 Task: Find connections with filter location L'Assomption with filter topic #Managementconsultant with filter profile language English with filter current company Disney Star with filter school Nehru Institute of Engineering and Technology with filter industry Leasing Non-residential Real Estate with filter service category Labor and Employment Law with filter keywords title Petroleum Engineer
Action: Mouse moved to (247, 328)
Screenshot: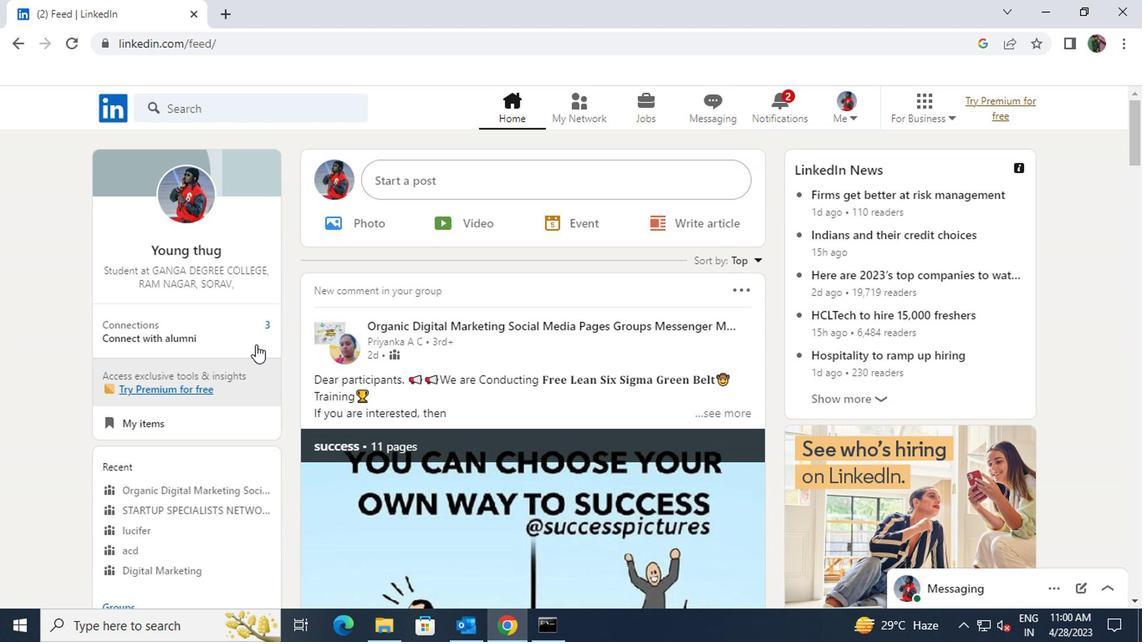 
Action: Mouse pressed left at (247, 328)
Screenshot: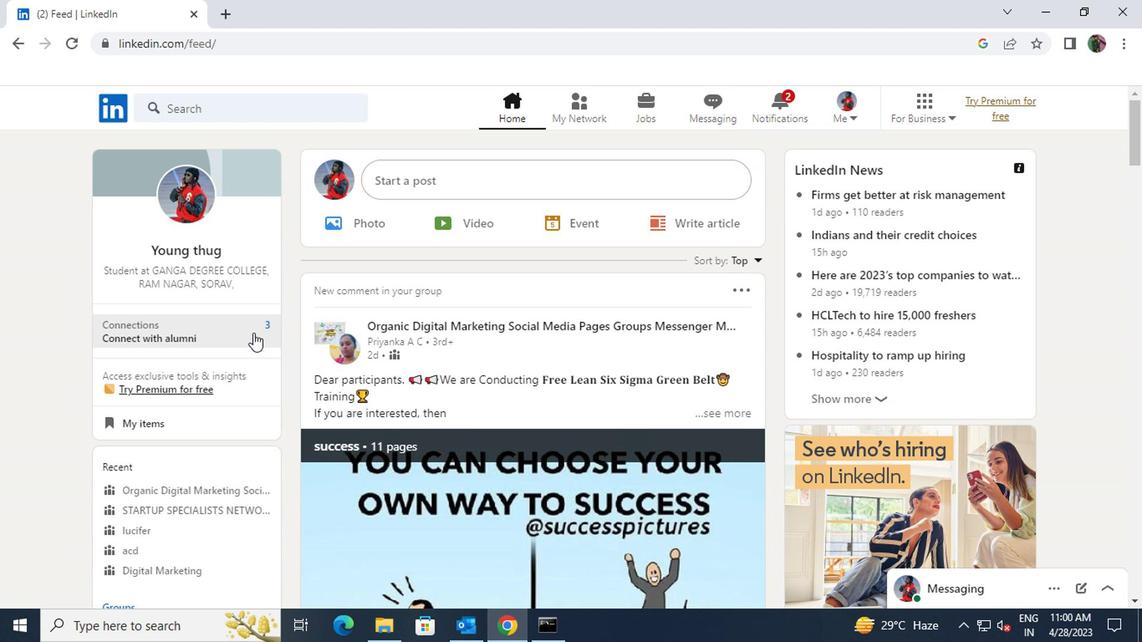
Action: Mouse moved to (248, 210)
Screenshot: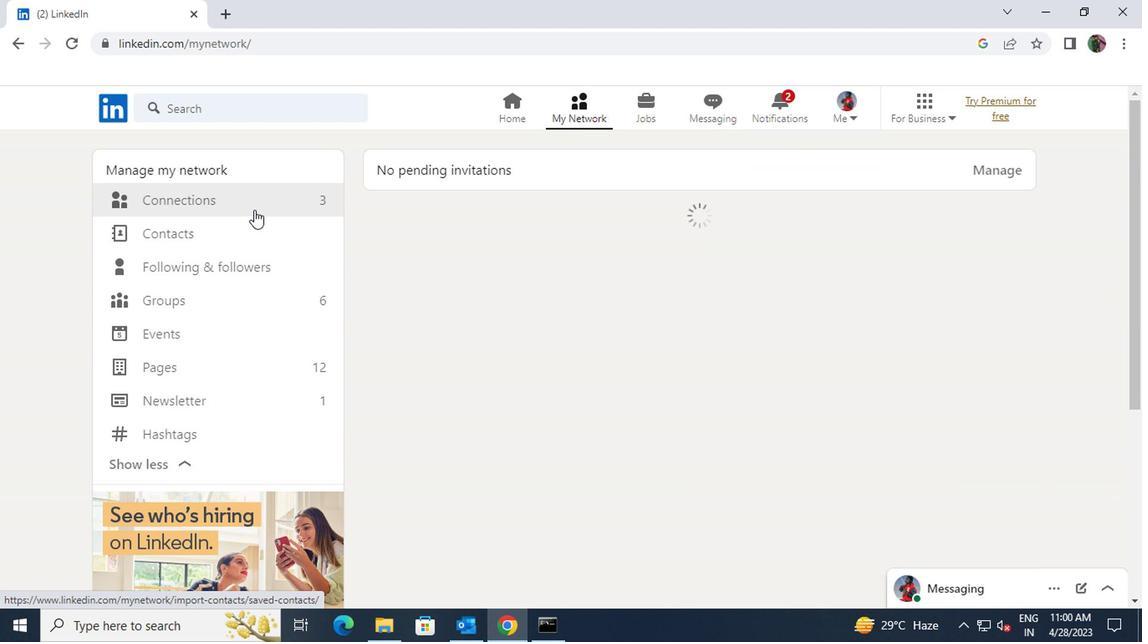 
Action: Mouse pressed left at (248, 210)
Screenshot: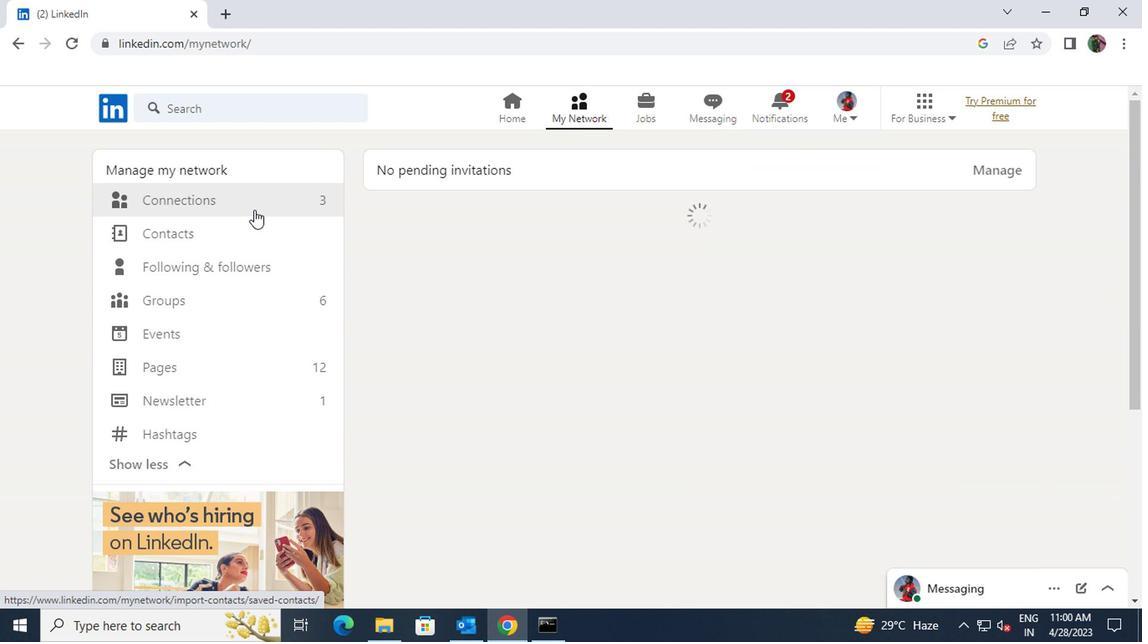 
Action: Mouse moved to (664, 204)
Screenshot: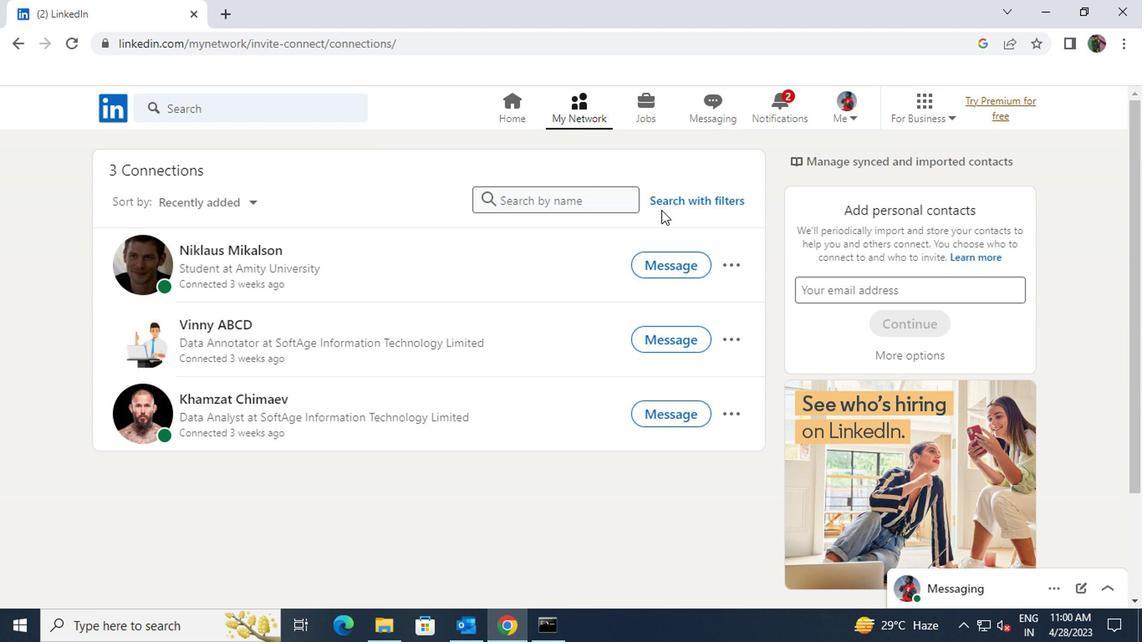 
Action: Mouse pressed left at (664, 204)
Screenshot: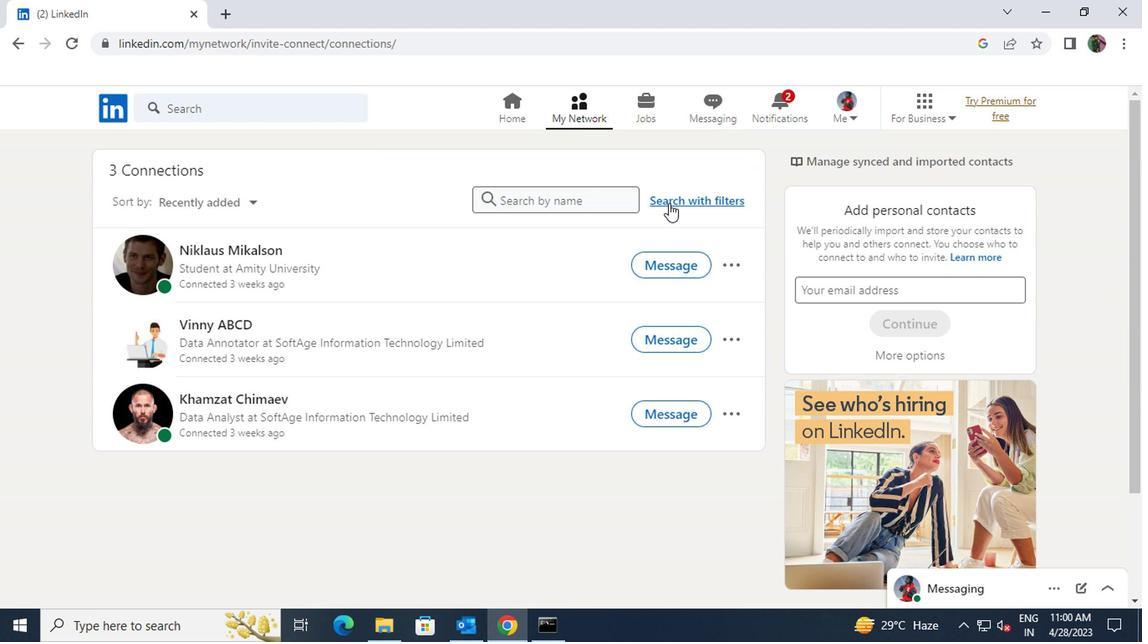 
Action: Mouse moved to (617, 151)
Screenshot: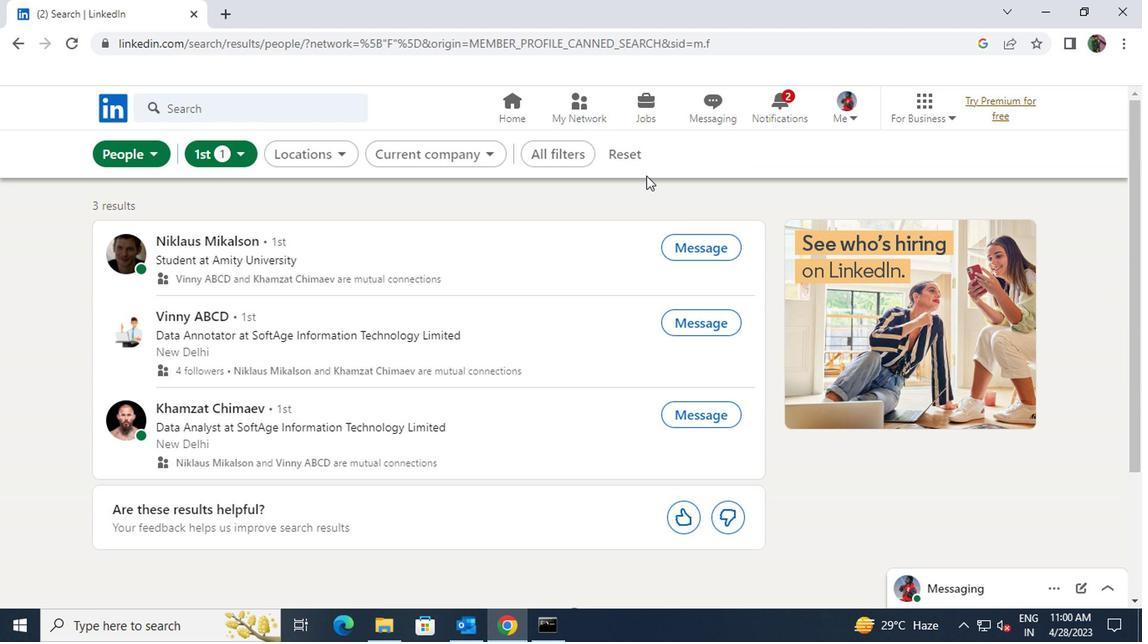 
Action: Mouse pressed left at (617, 151)
Screenshot: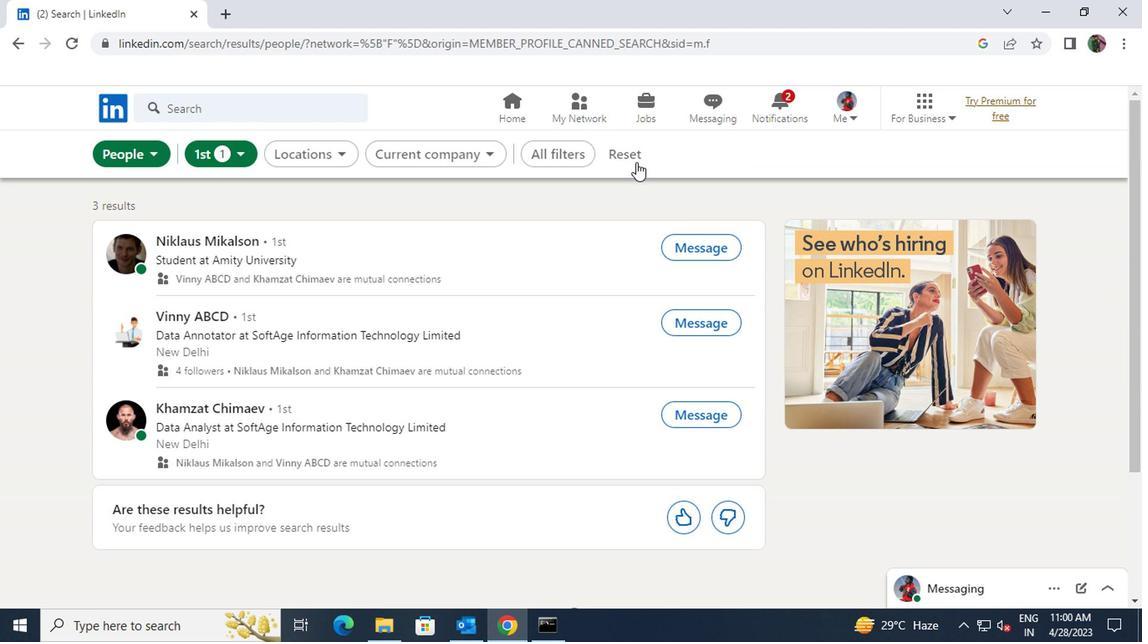 
Action: Mouse moved to (596, 151)
Screenshot: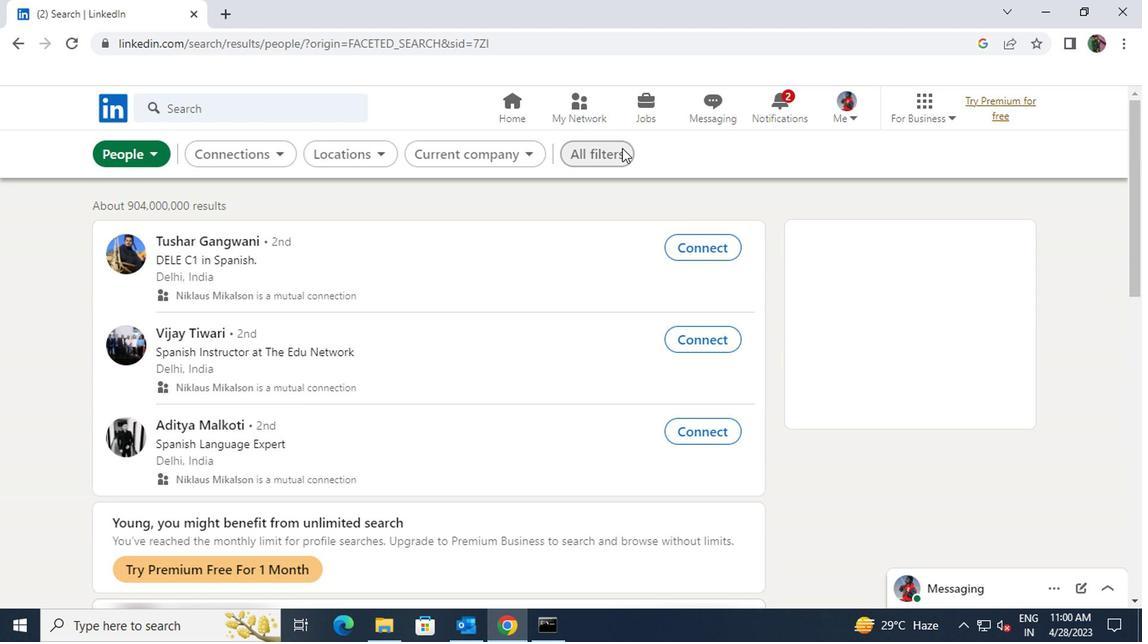 
Action: Mouse pressed left at (596, 151)
Screenshot: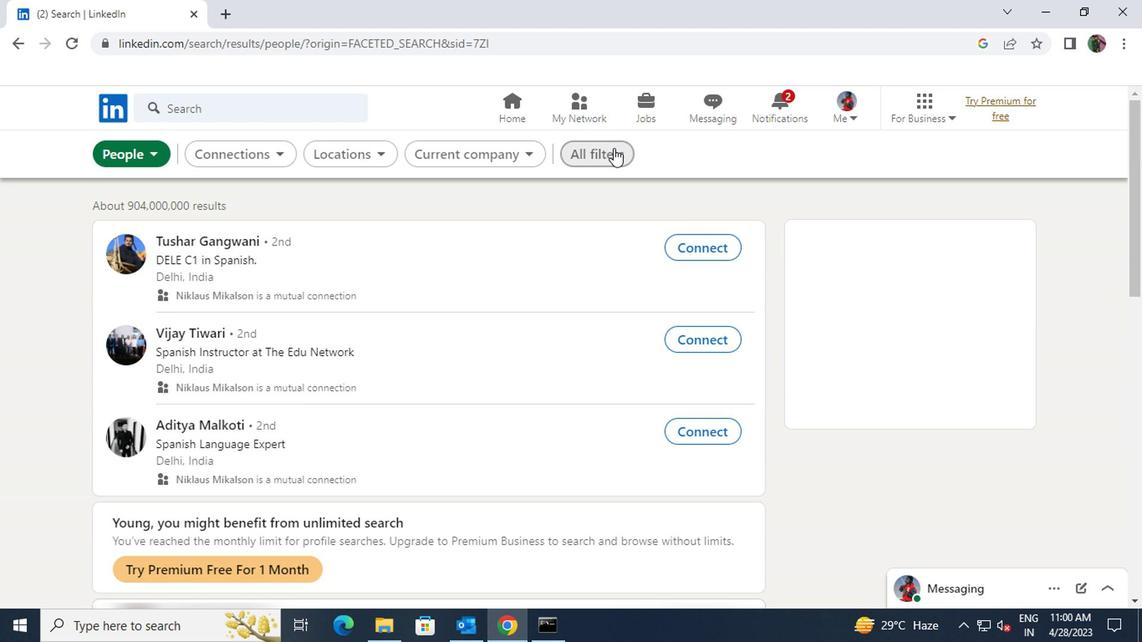 
Action: Mouse moved to (838, 354)
Screenshot: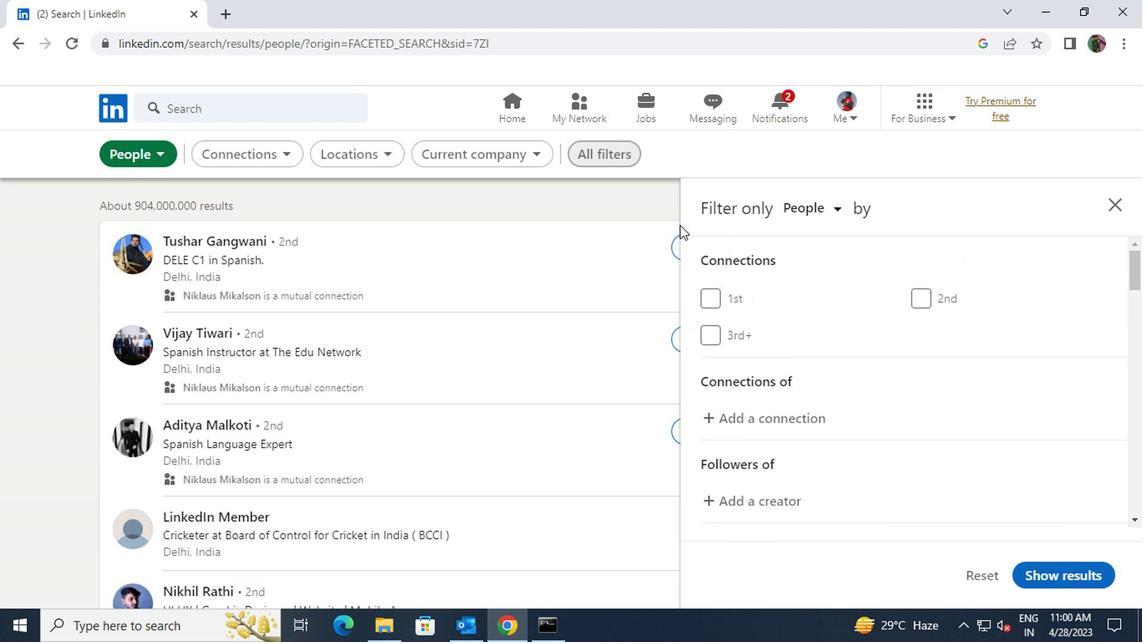 
Action: Mouse scrolled (838, 354) with delta (0, 0)
Screenshot: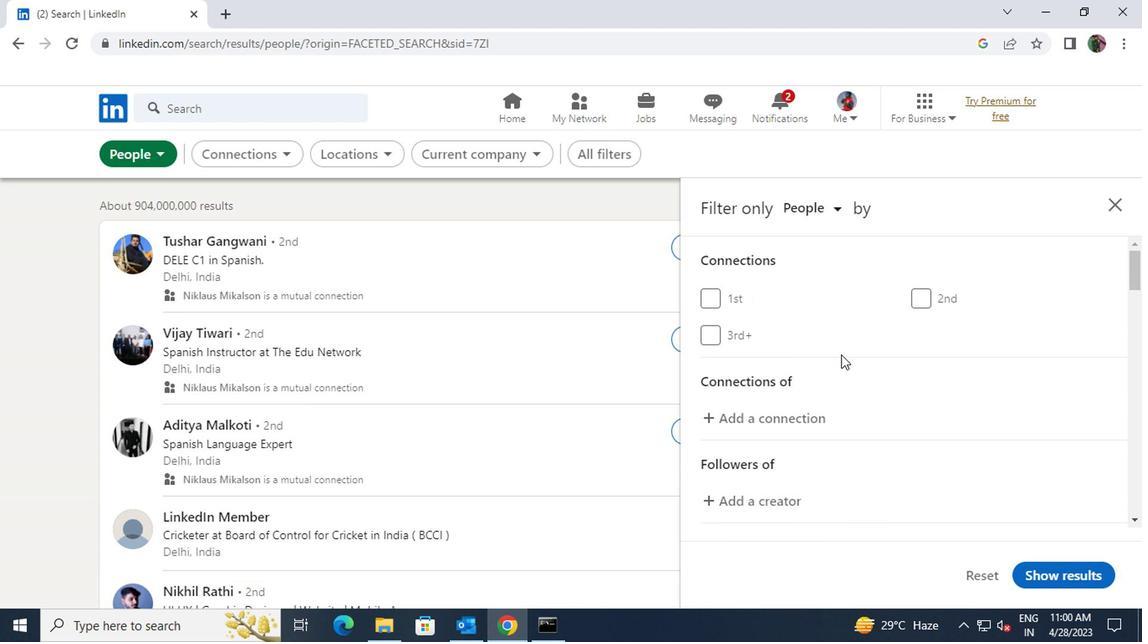 
Action: Mouse scrolled (838, 354) with delta (0, 0)
Screenshot: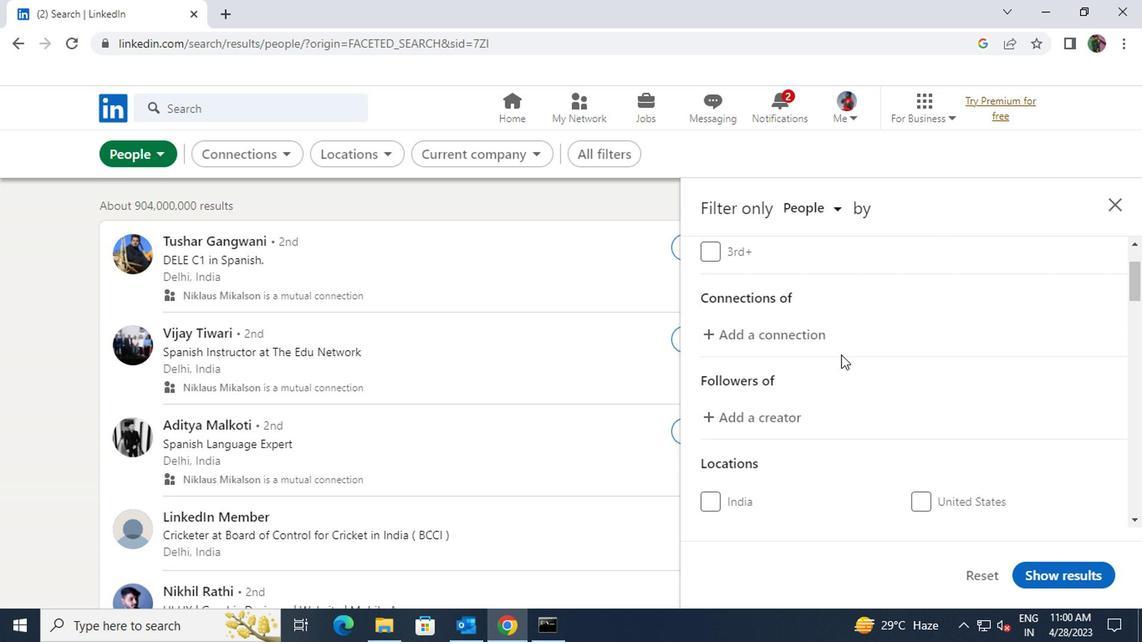 
Action: Mouse scrolled (838, 354) with delta (0, 0)
Screenshot: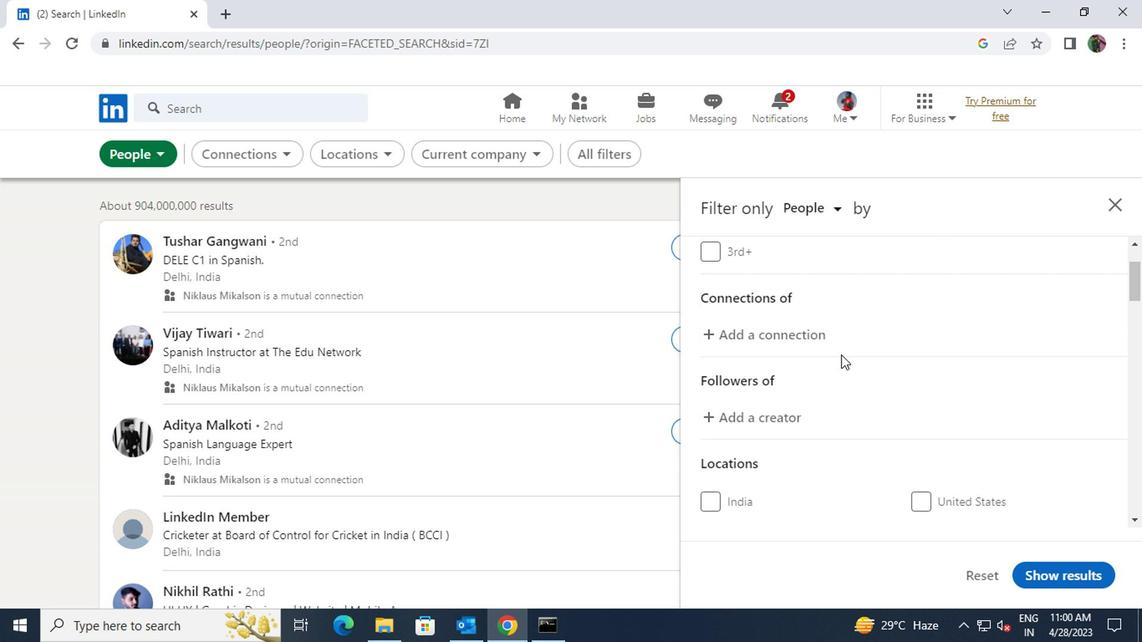 
Action: Mouse moved to (910, 404)
Screenshot: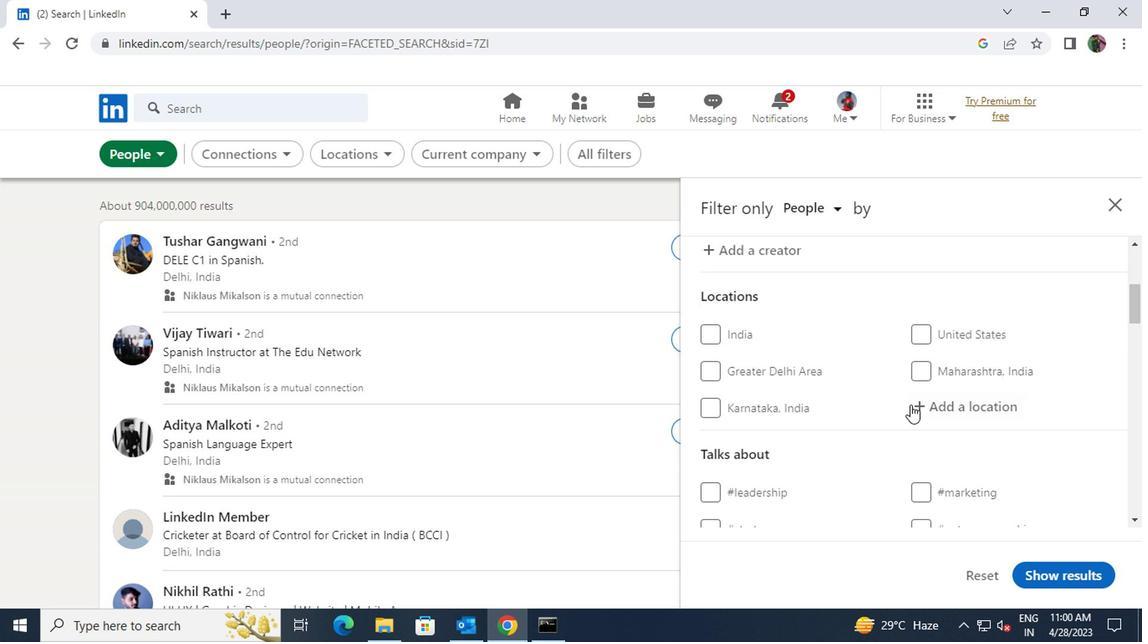 
Action: Mouse pressed left at (910, 404)
Screenshot: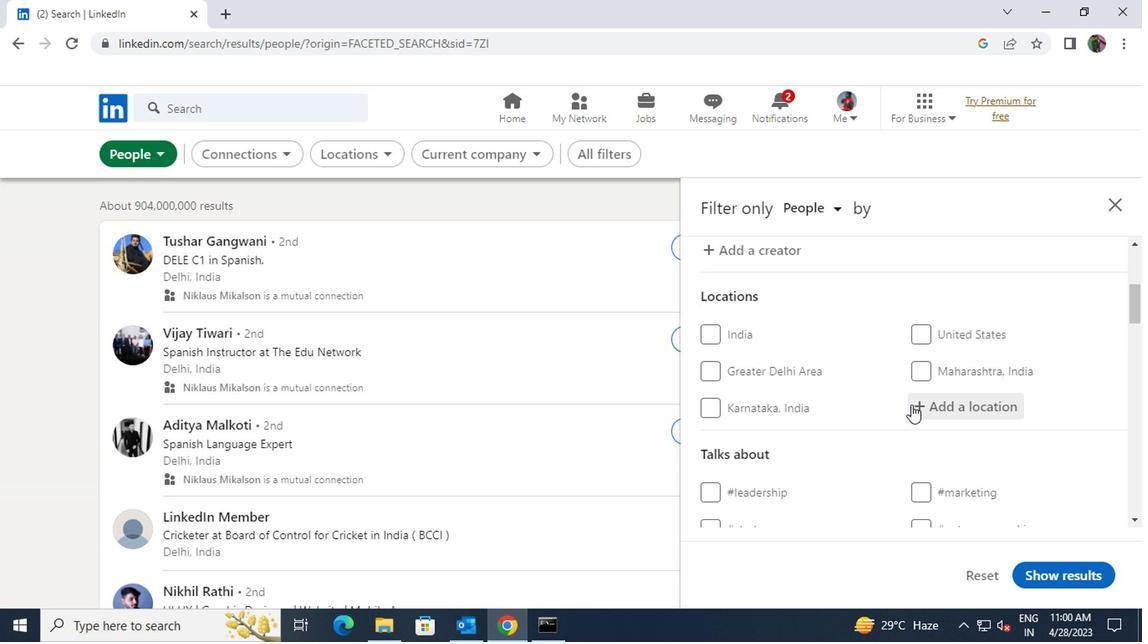 
Action: Key pressed <Key.shift>L<Key.space>ASSO
Screenshot: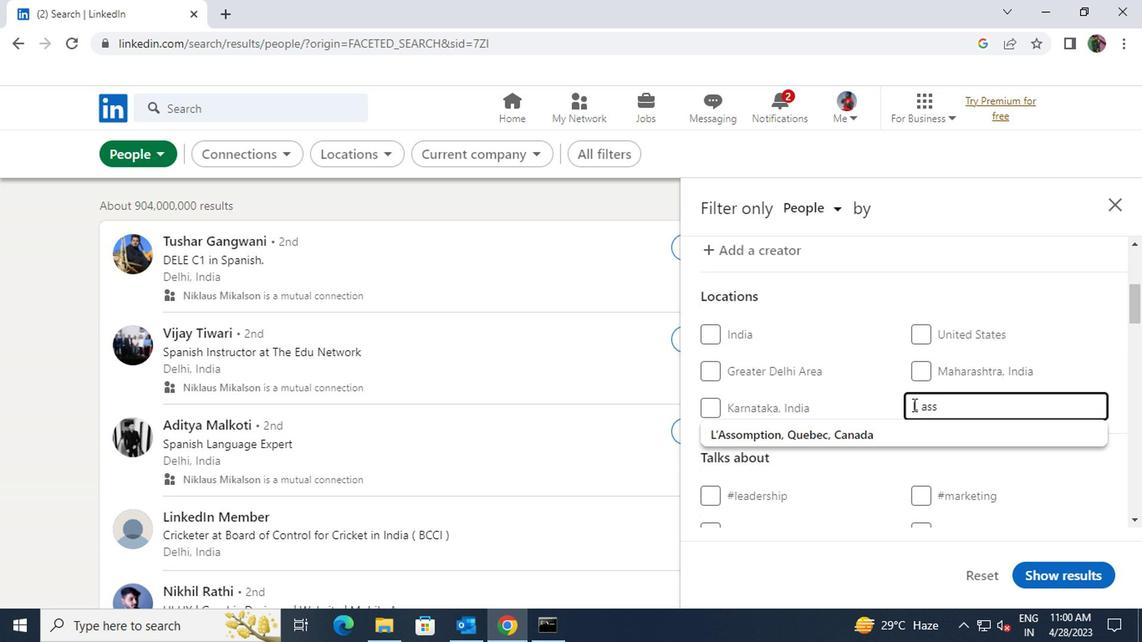 
Action: Mouse moved to (912, 423)
Screenshot: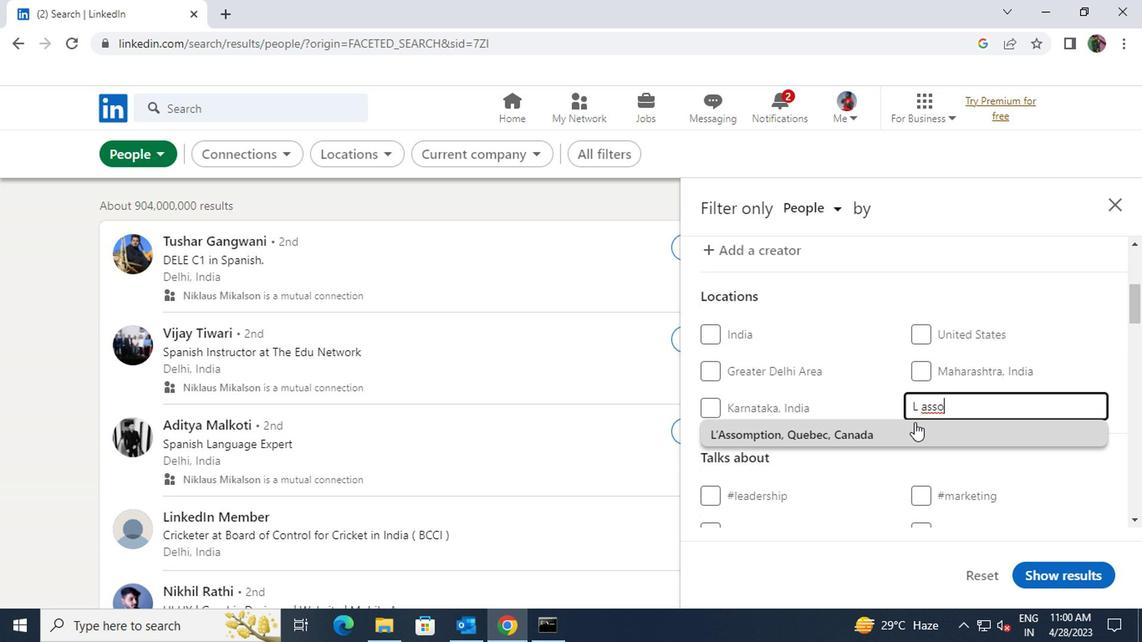 
Action: Mouse pressed left at (912, 423)
Screenshot: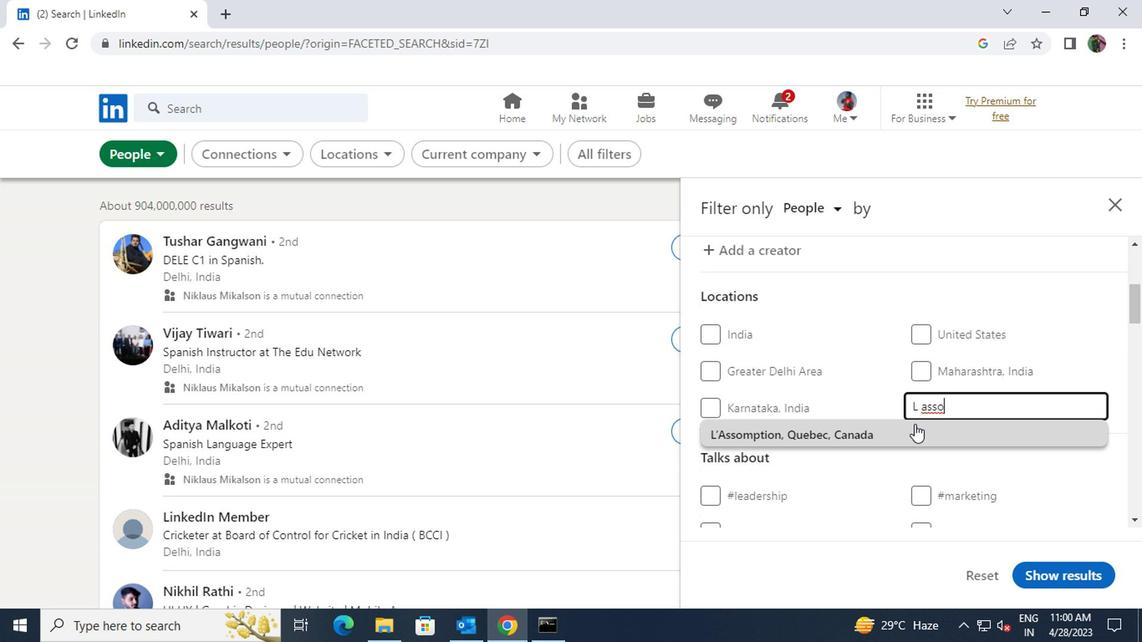 
Action: Mouse scrolled (912, 423) with delta (0, 0)
Screenshot: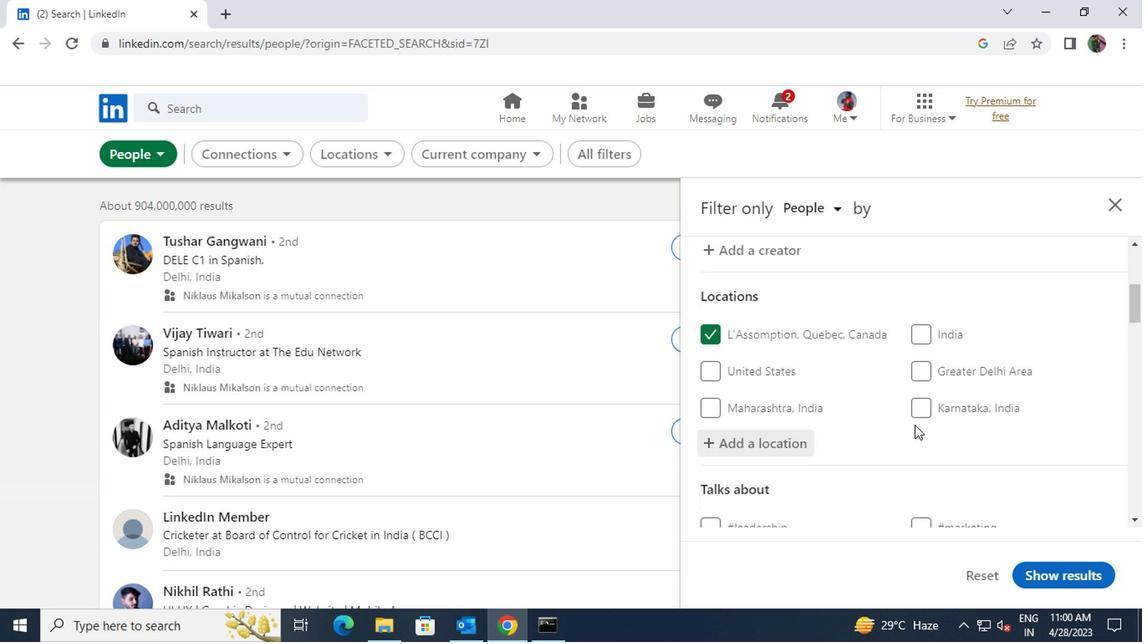 
Action: Mouse scrolled (912, 423) with delta (0, 0)
Screenshot: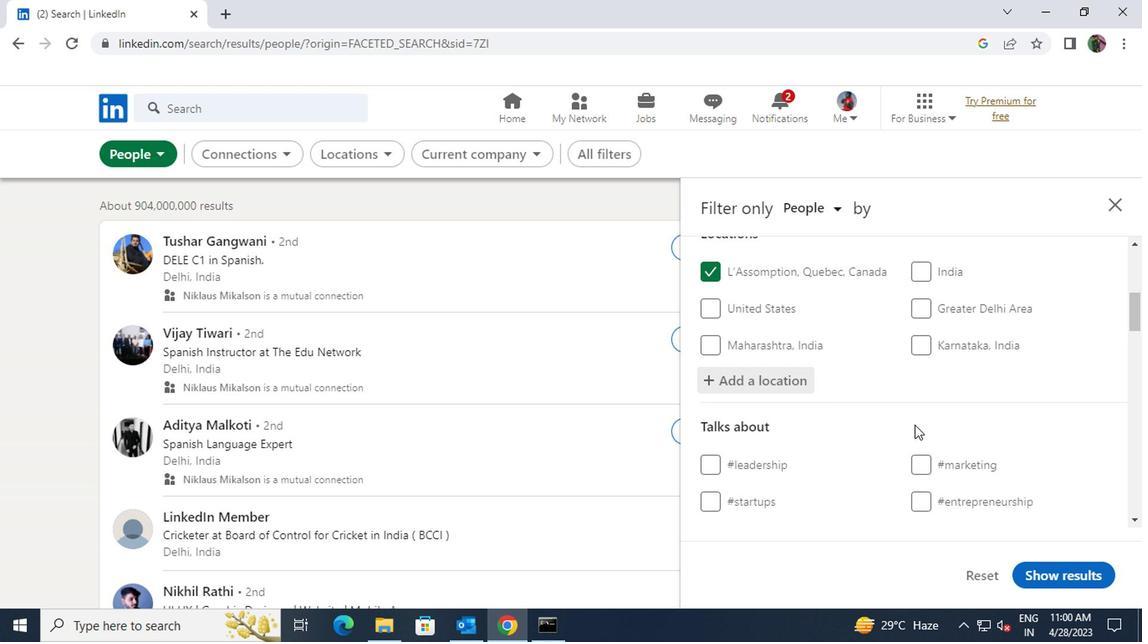 
Action: Mouse moved to (954, 435)
Screenshot: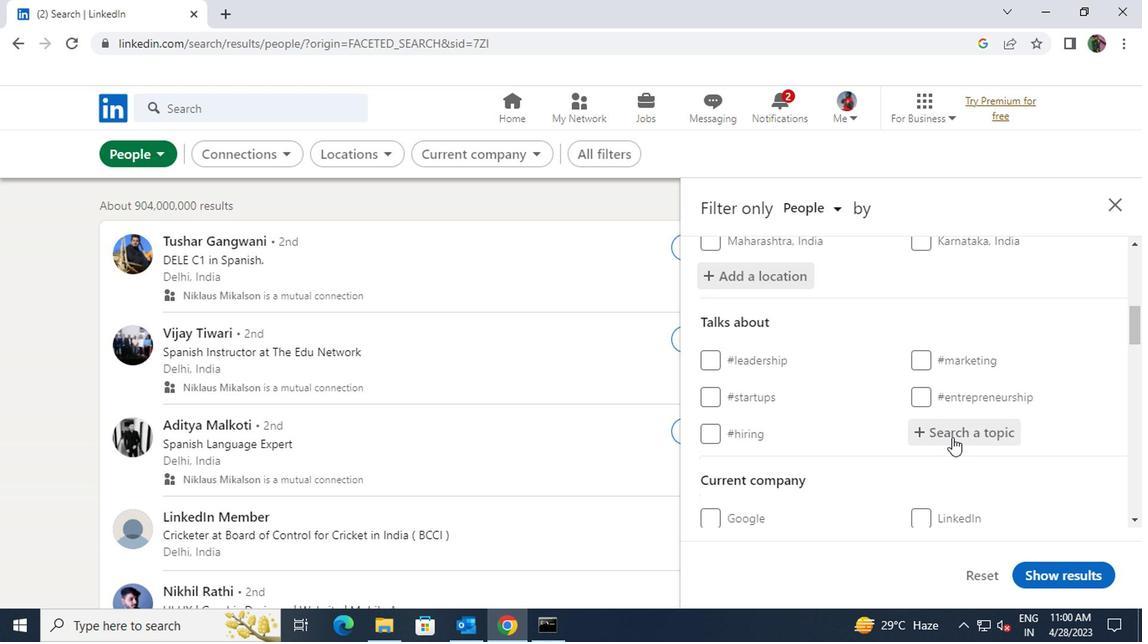 
Action: Mouse pressed left at (954, 435)
Screenshot: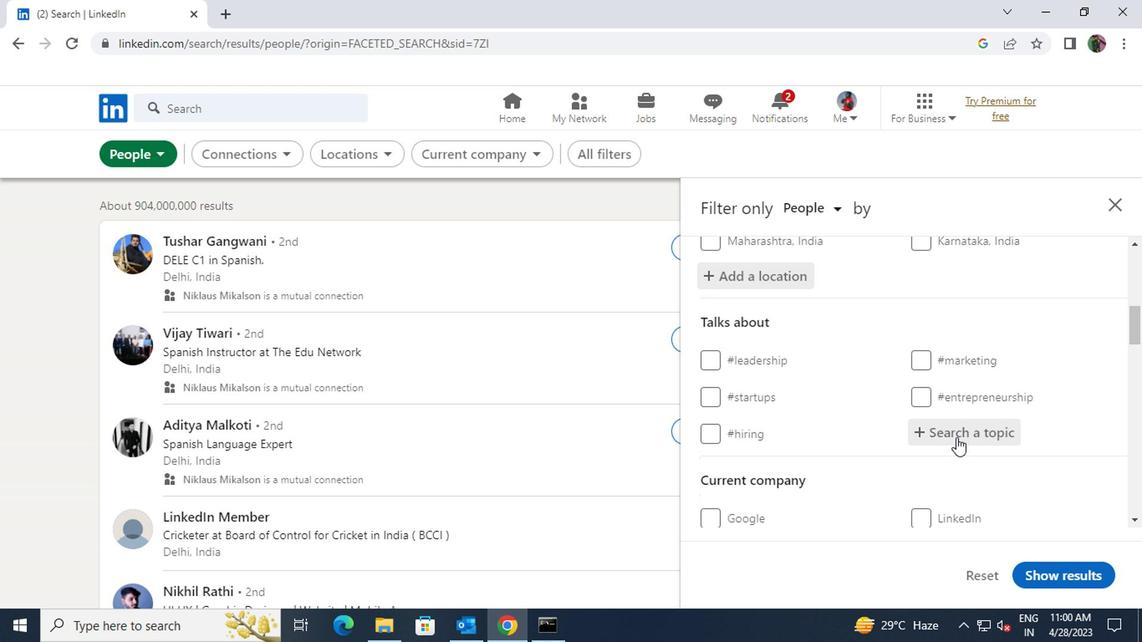 
Action: Key pressed <Key.shift>MANAGEMENTCON
Screenshot: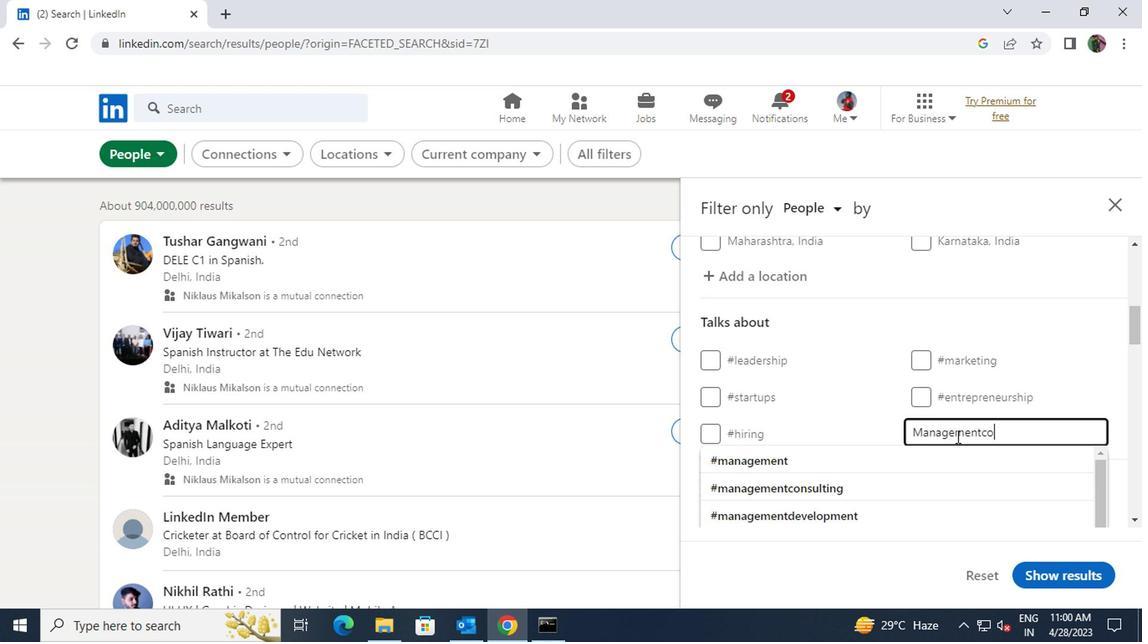 
Action: Mouse moved to (932, 472)
Screenshot: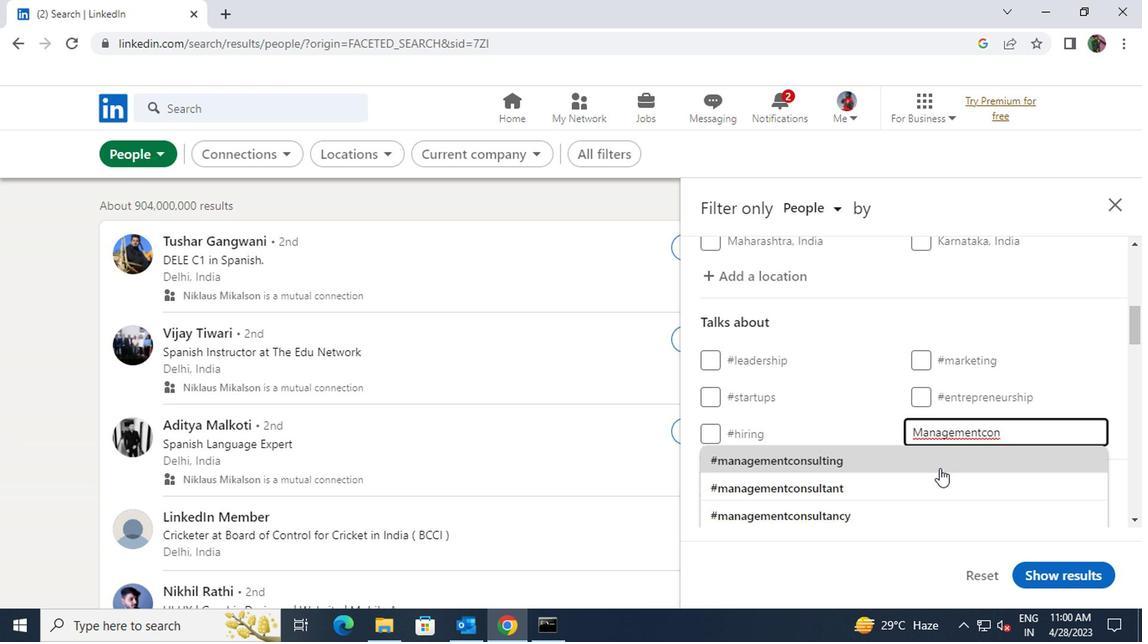 
Action: Mouse pressed left at (932, 472)
Screenshot: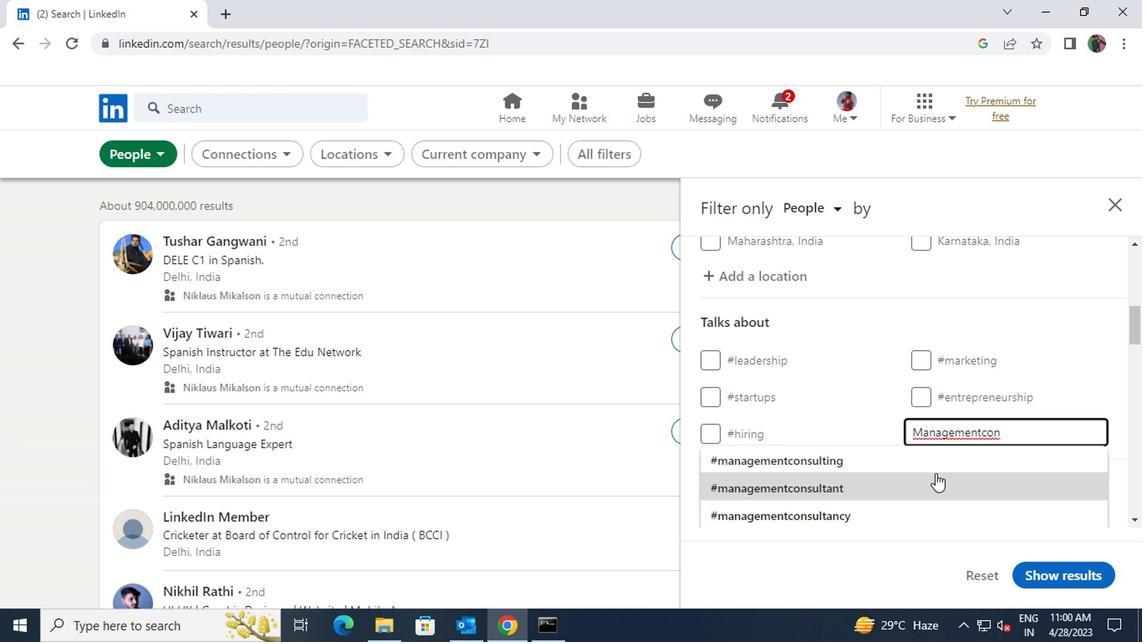 
Action: Mouse scrolled (932, 470) with delta (0, -1)
Screenshot: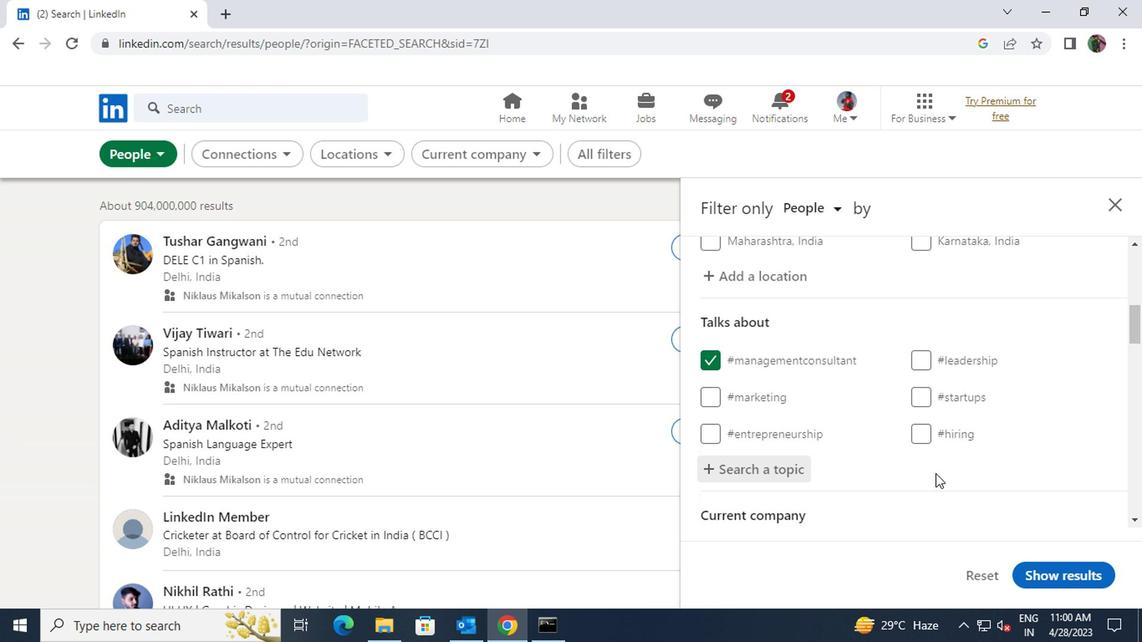 
Action: Mouse scrolled (932, 470) with delta (0, -1)
Screenshot: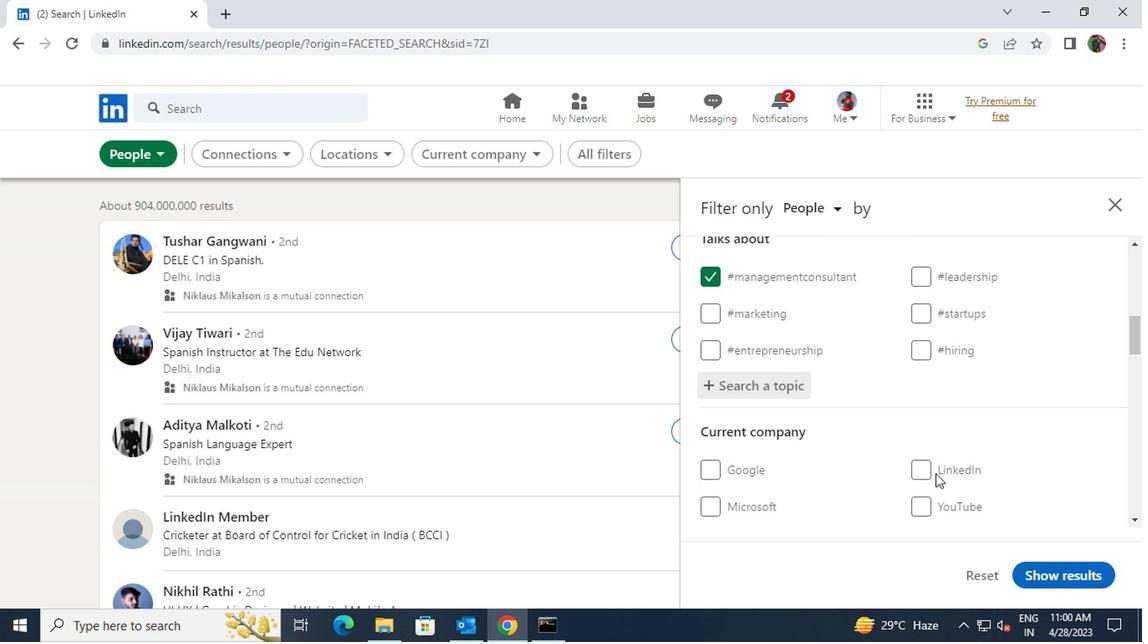 
Action: Mouse scrolled (932, 470) with delta (0, -1)
Screenshot: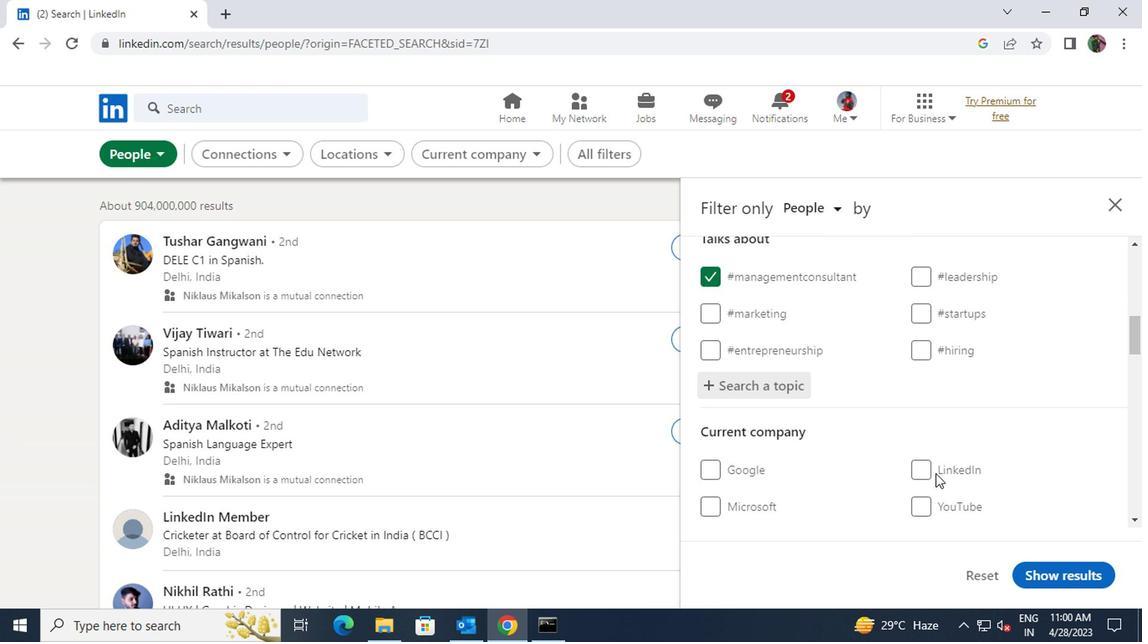 
Action: Mouse scrolled (932, 470) with delta (0, -1)
Screenshot: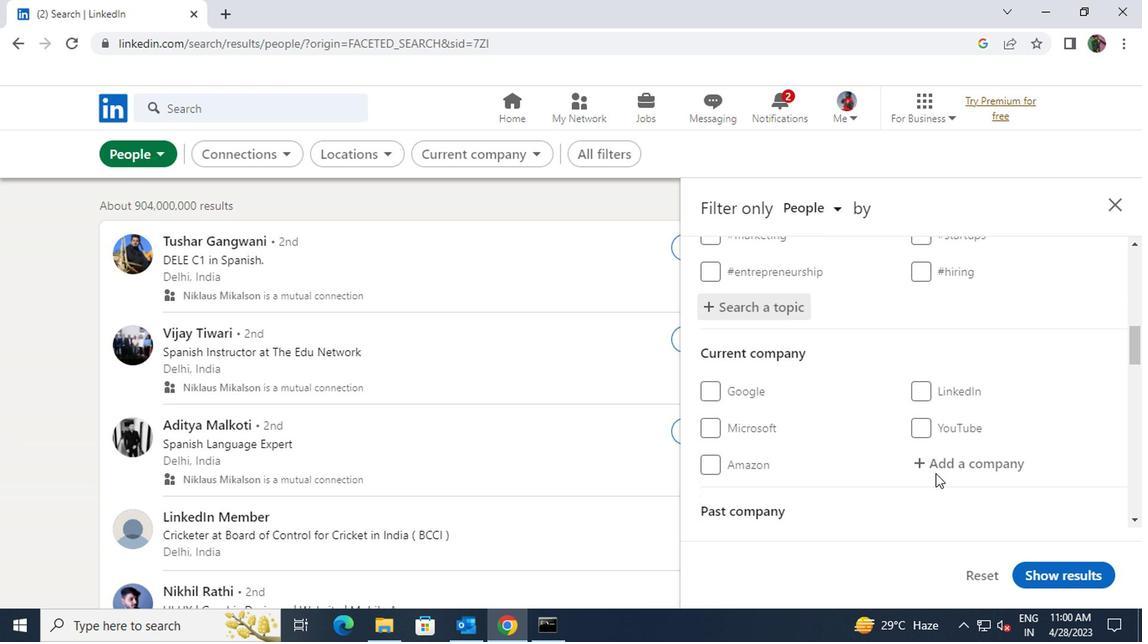 
Action: Mouse scrolled (932, 470) with delta (0, -1)
Screenshot: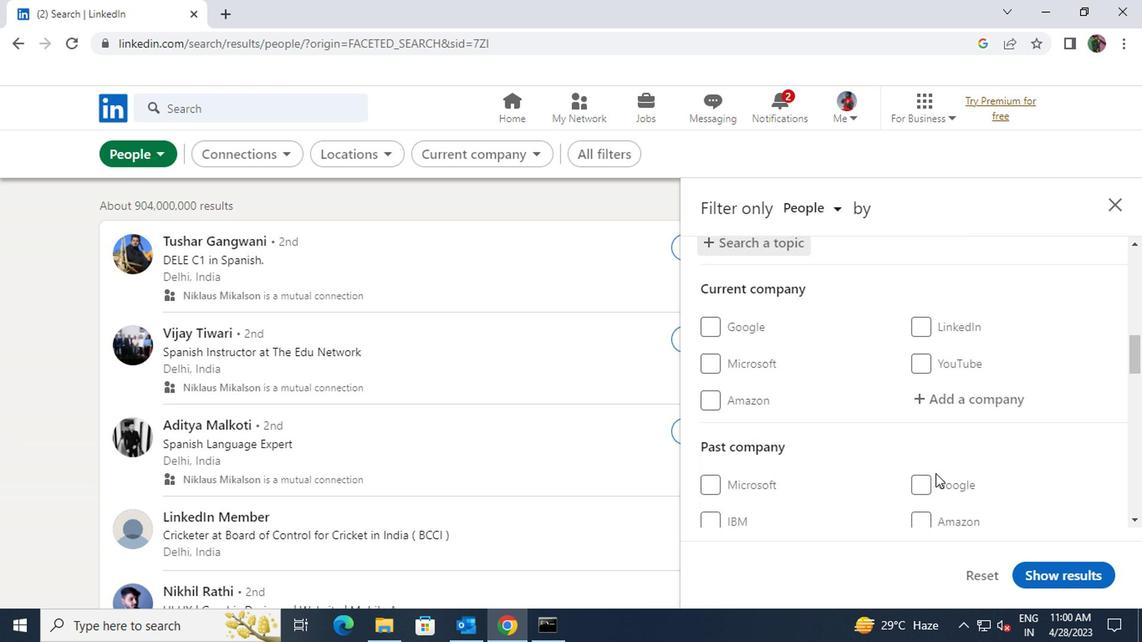 
Action: Mouse scrolled (932, 470) with delta (0, -1)
Screenshot: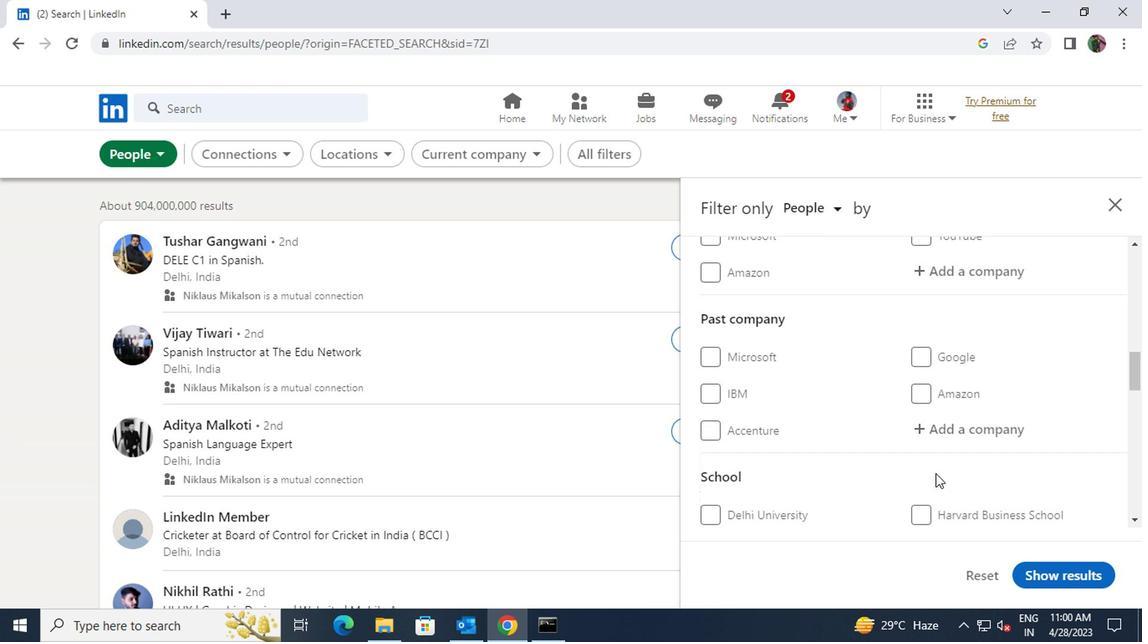 
Action: Mouse scrolled (932, 470) with delta (0, -1)
Screenshot: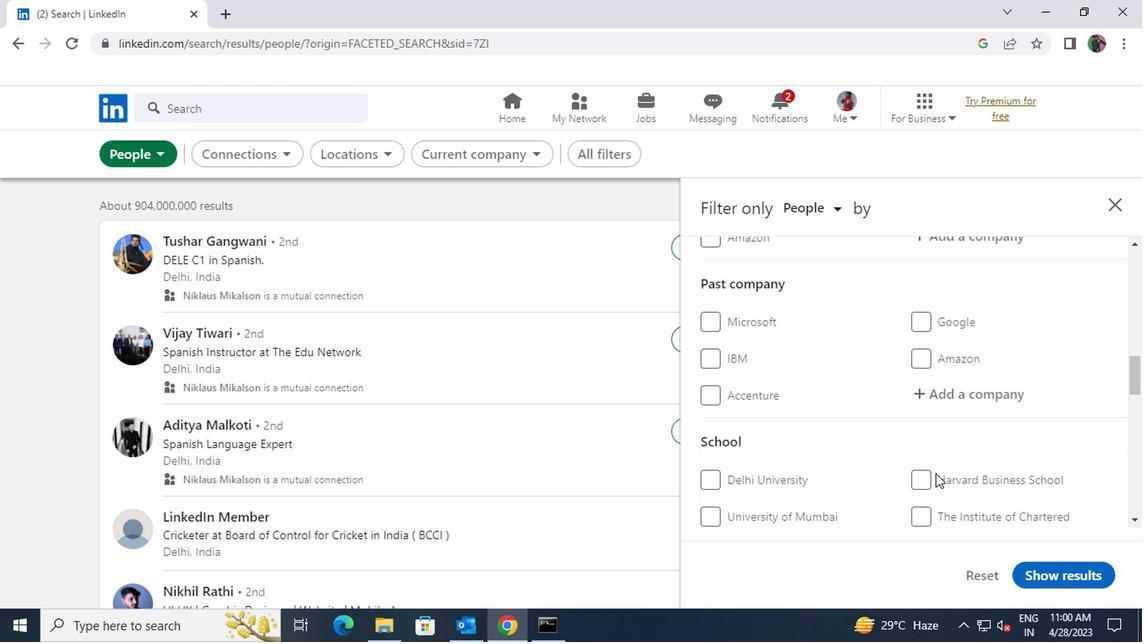 
Action: Mouse scrolled (932, 470) with delta (0, -1)
Screenshot: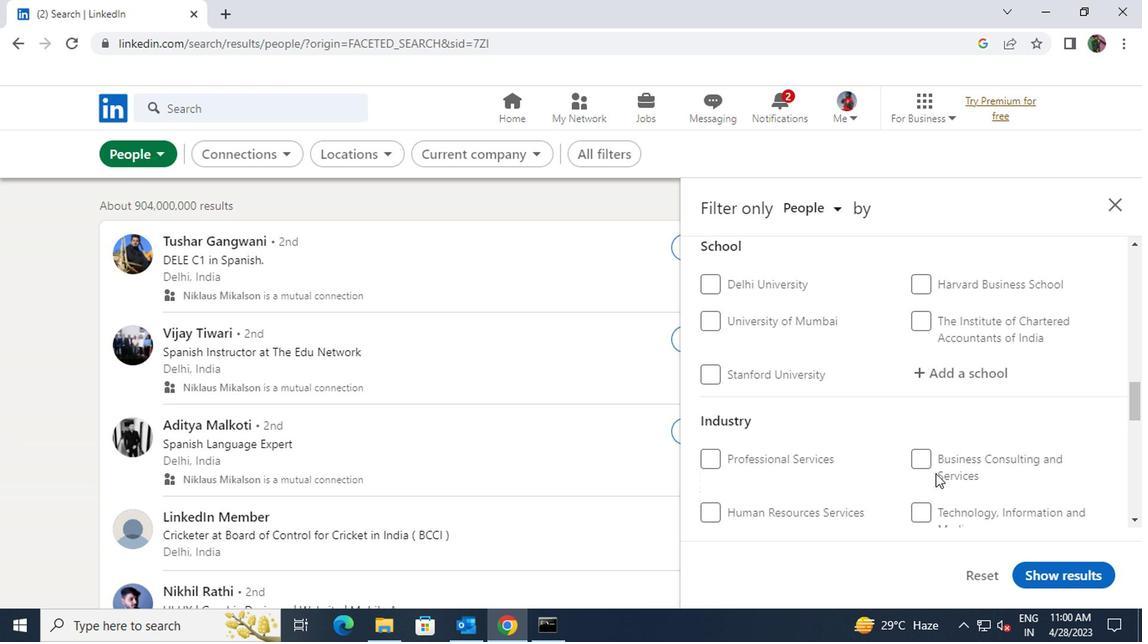 
Action: Mouse scrolled (932, 470) with delta (0, -1)
Screenshot: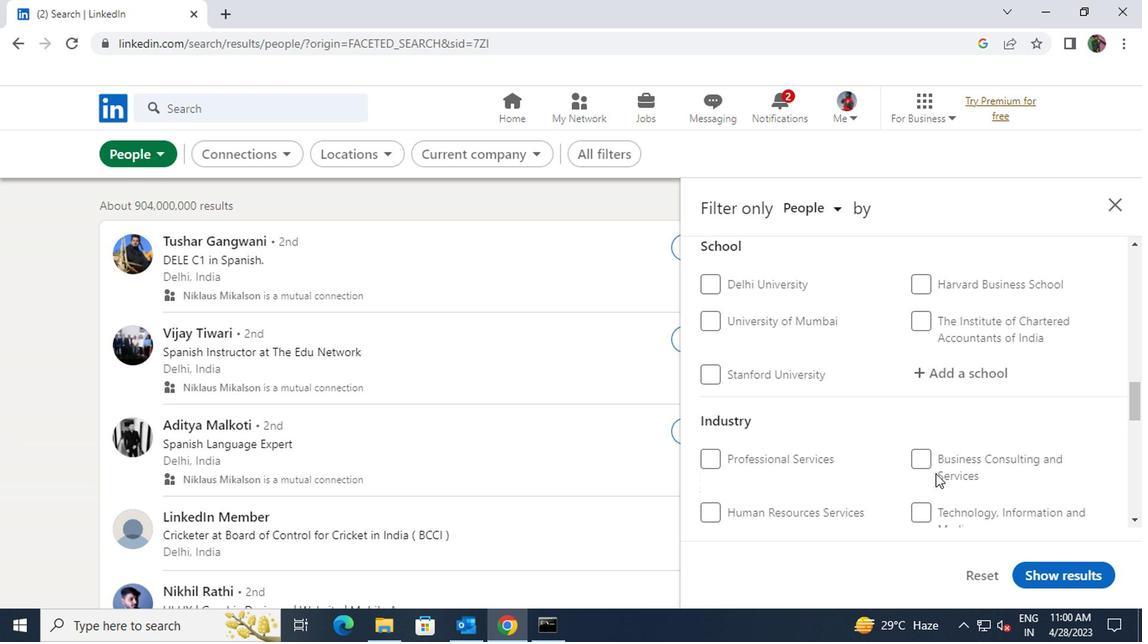 
Action: Mouse scrolled (932, 470) with delta (0, -1)
Screenshot: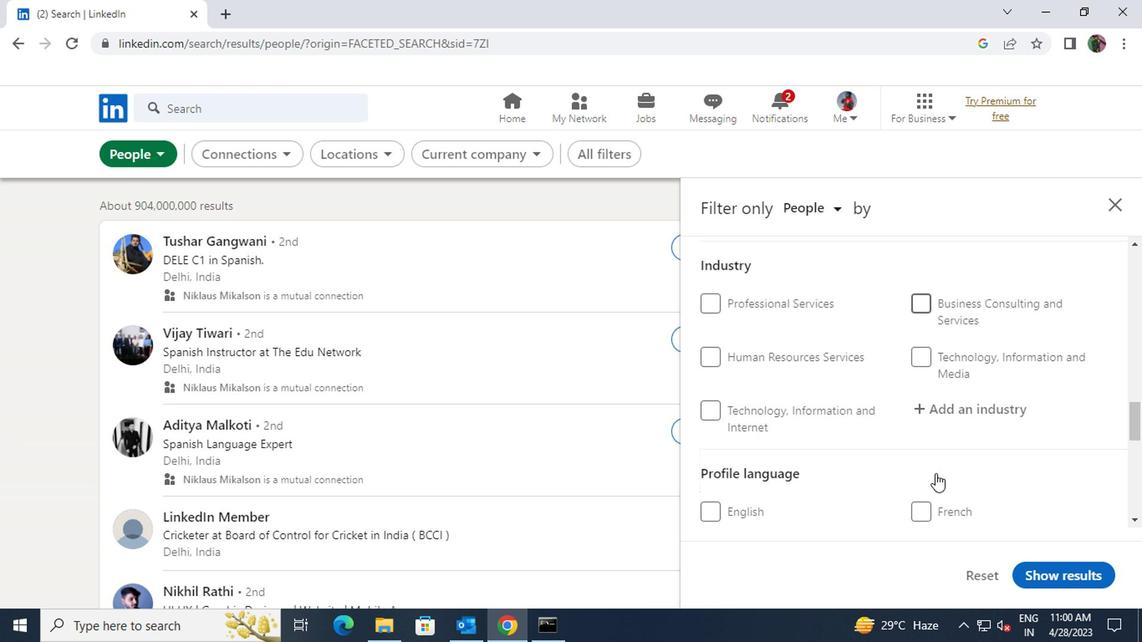 
Action: Mouse moved to (711, 419)
Screenshot: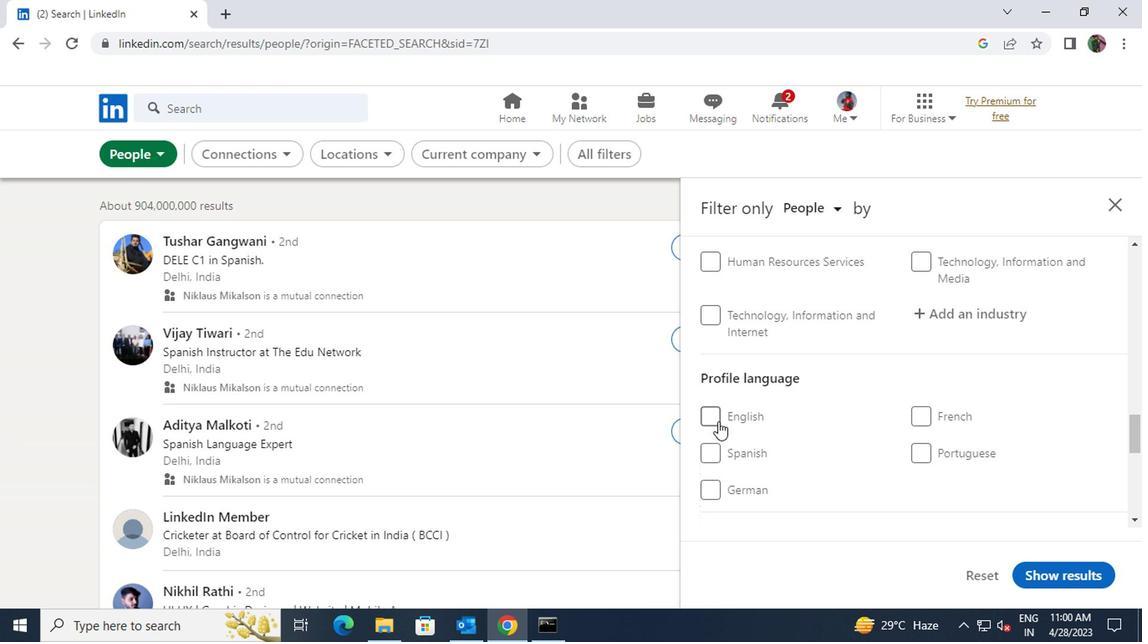 
Action: Mouse pressed left at (711, 419)
Screenshot: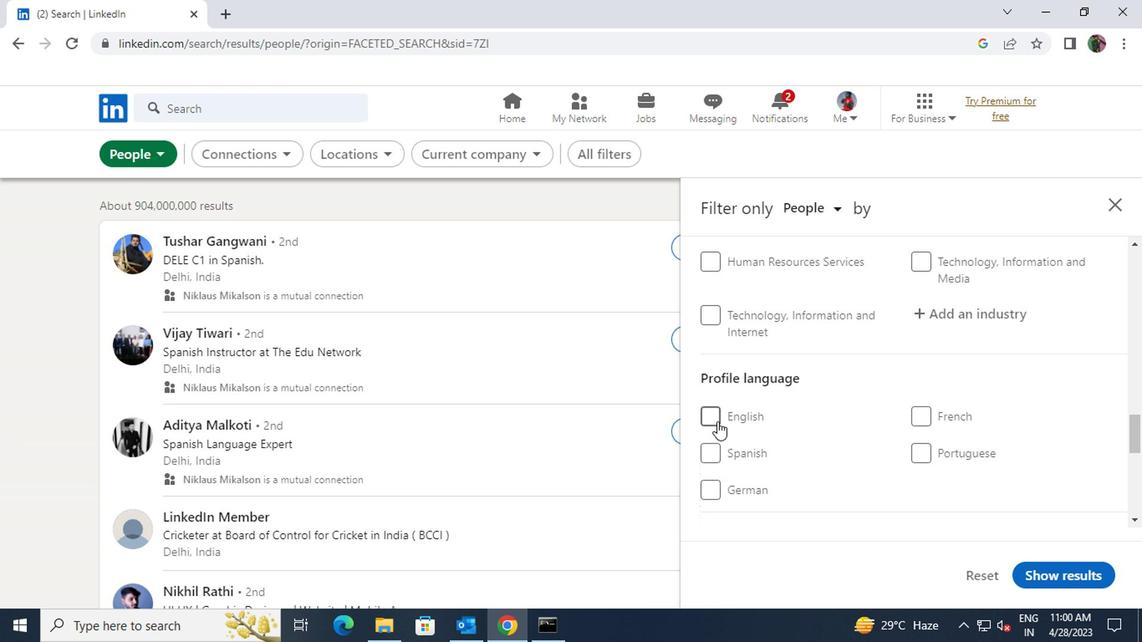 
Action: Mouse moved to (864, 431)
Screenshot: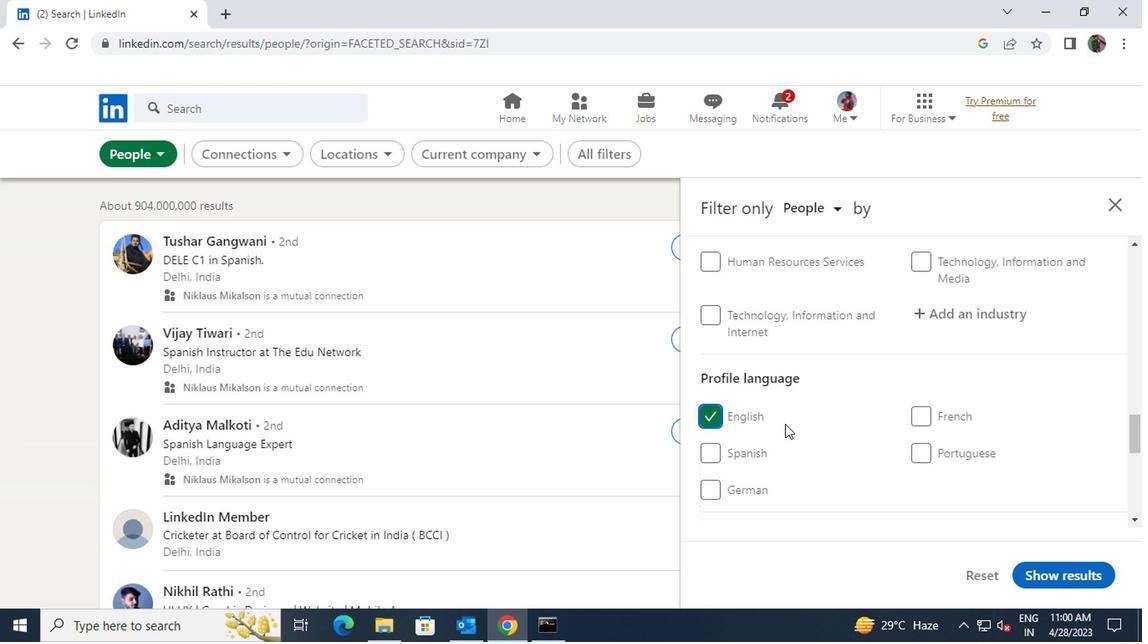 
Action: Mouse scrolled (864, 432) with delta (0, 0)
Screenshot: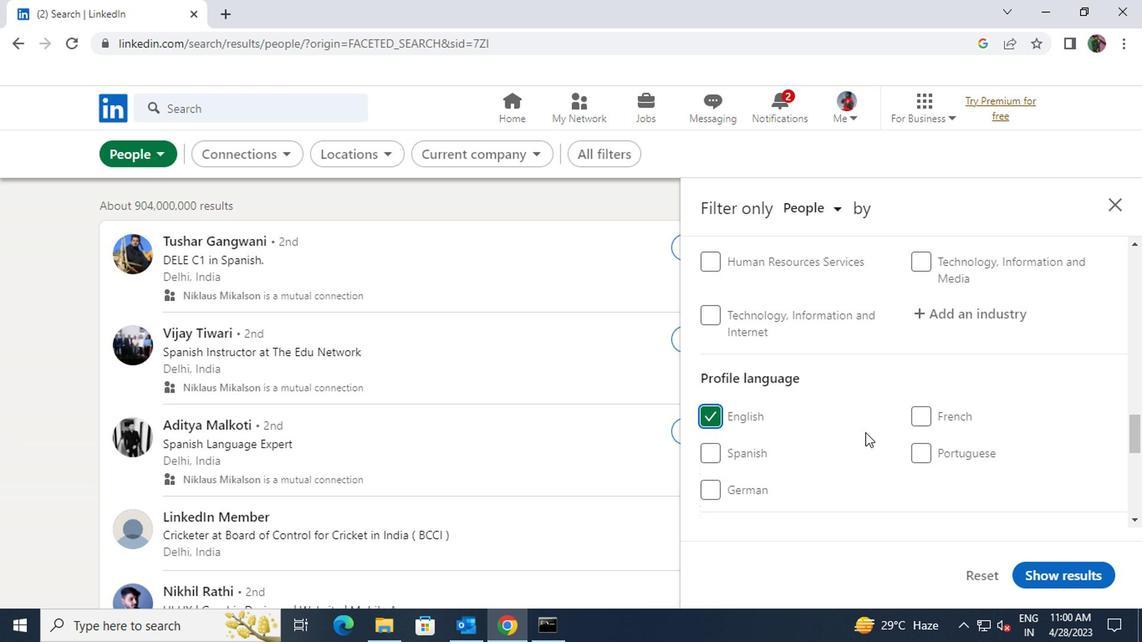 
Action: Mouse scrolled (864, 432) with delta (0, 0)
Screenshot: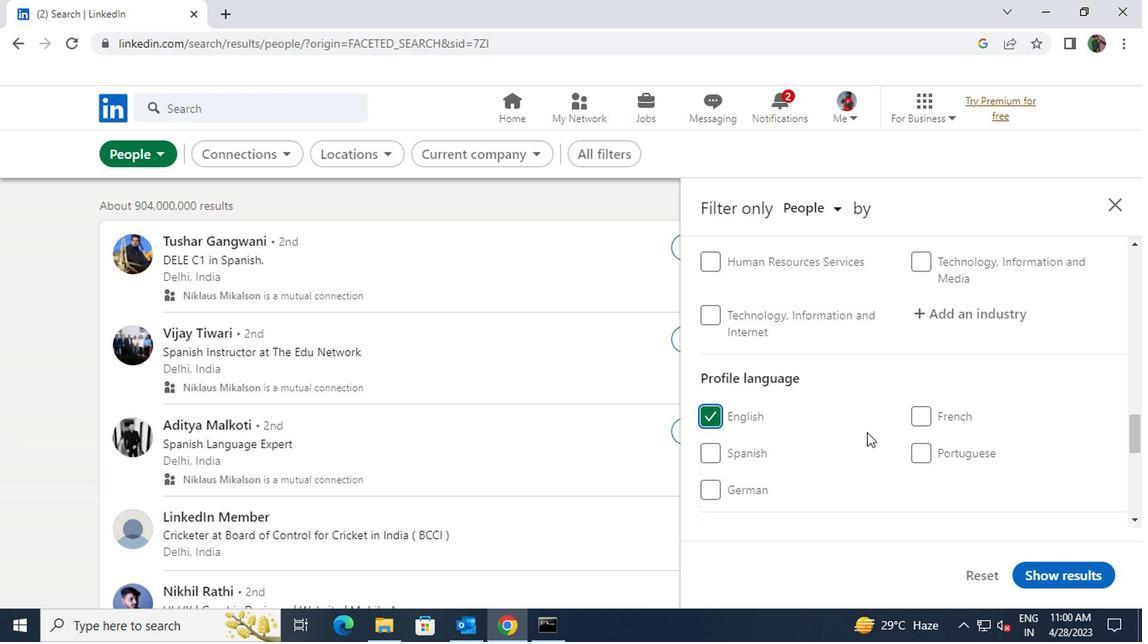 
Action: Mouse scrolled (864, 432) with delta (0, 0)
Screenshot: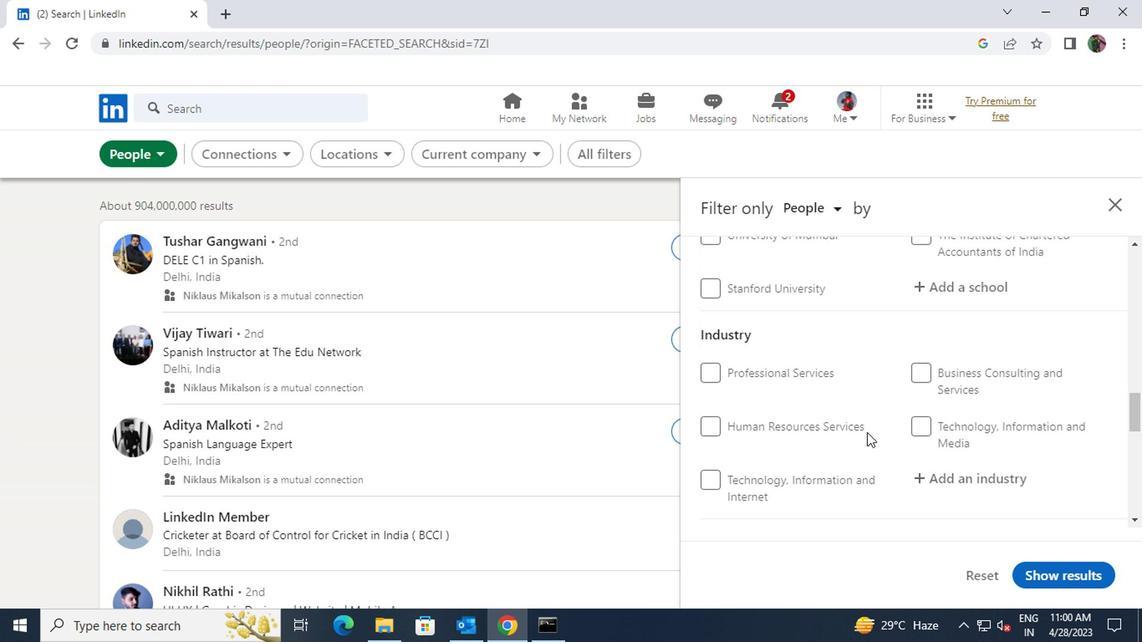 
Action: Mouse scrolled (864, 432) with delta (0, 0)
Screenshot: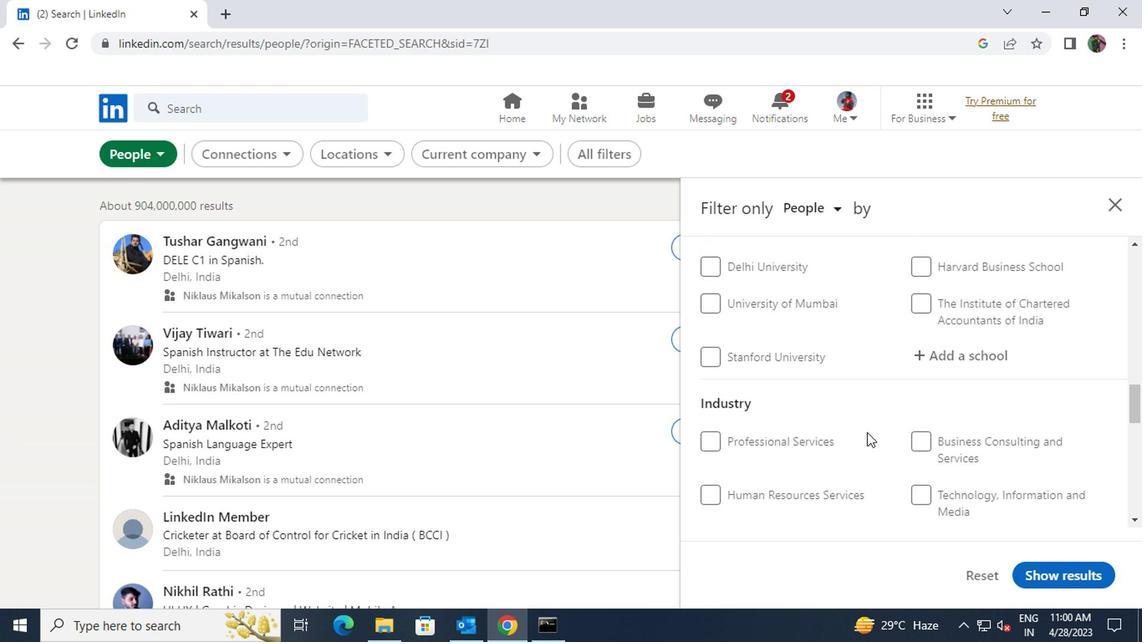 
Action: Mouse scrolled (864, 432) with delta (0, 0)
Screenshot: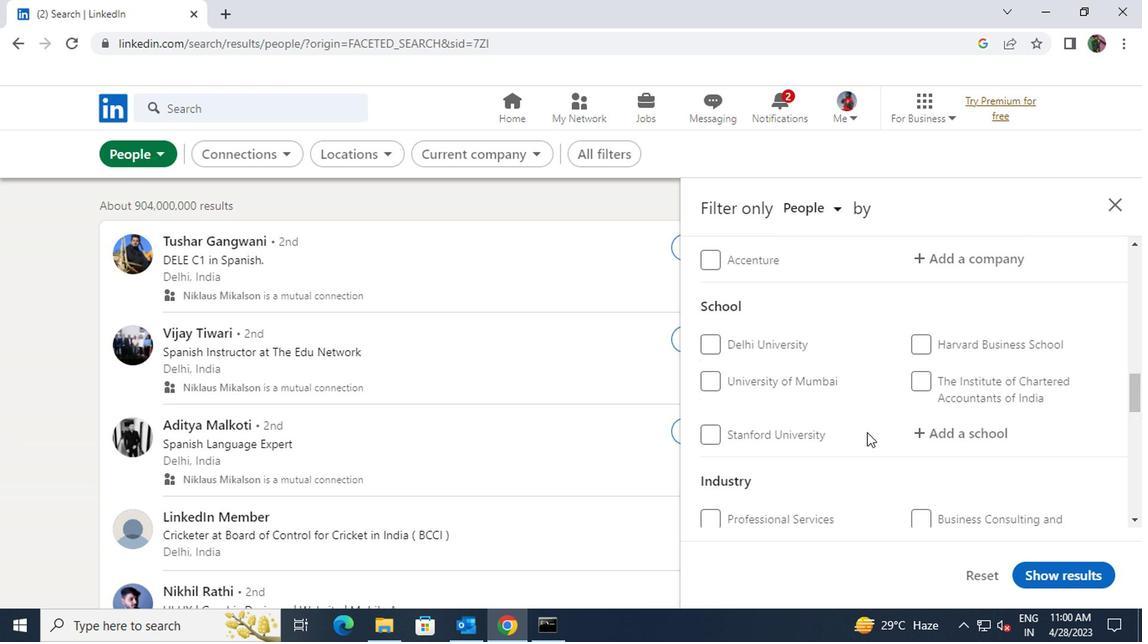 
Action: Mouse scrolled (864, 432) with delta (0, 0)
Screenshot: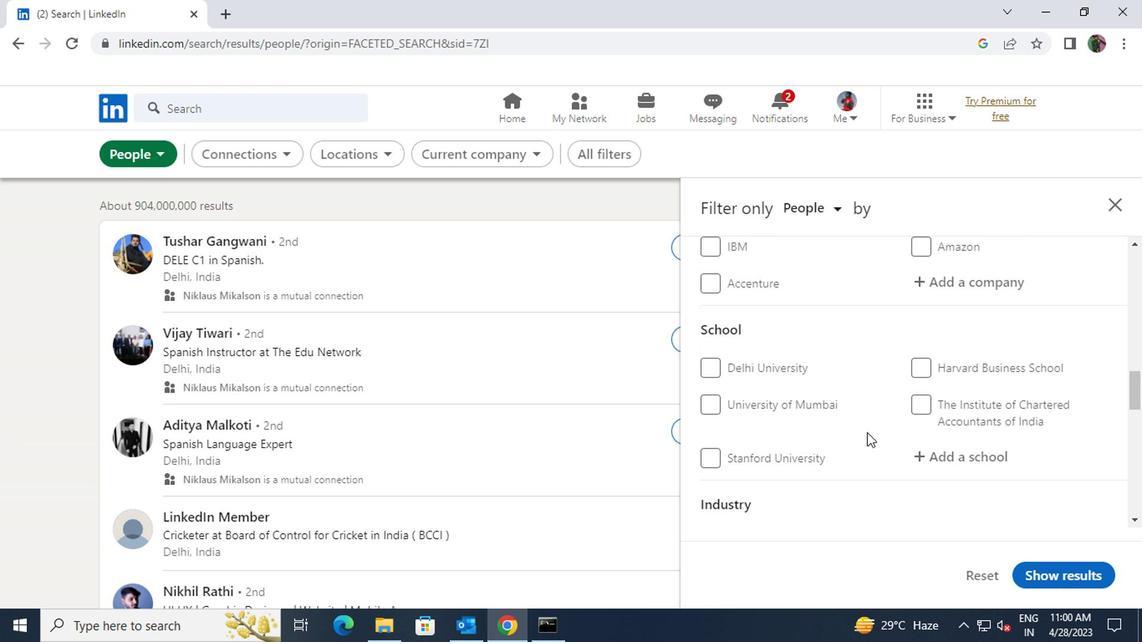 
Action: Mouse scrolled (864, 432) with delta (0, 0)
Screenshot: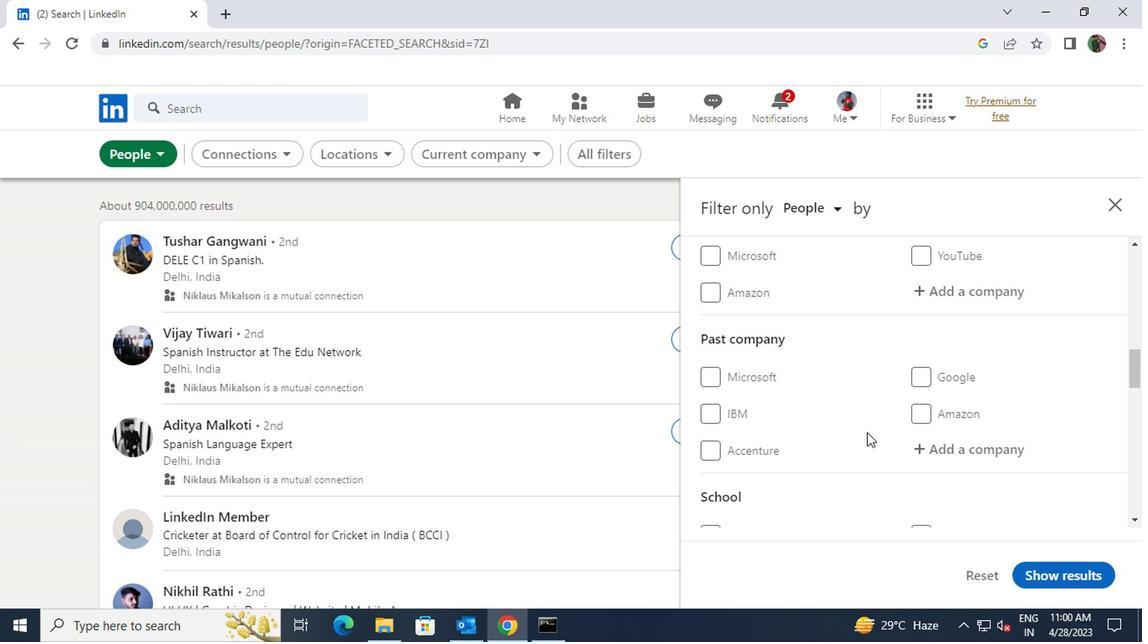 
Action: Mouse moved to (912, 373)
Screenshot: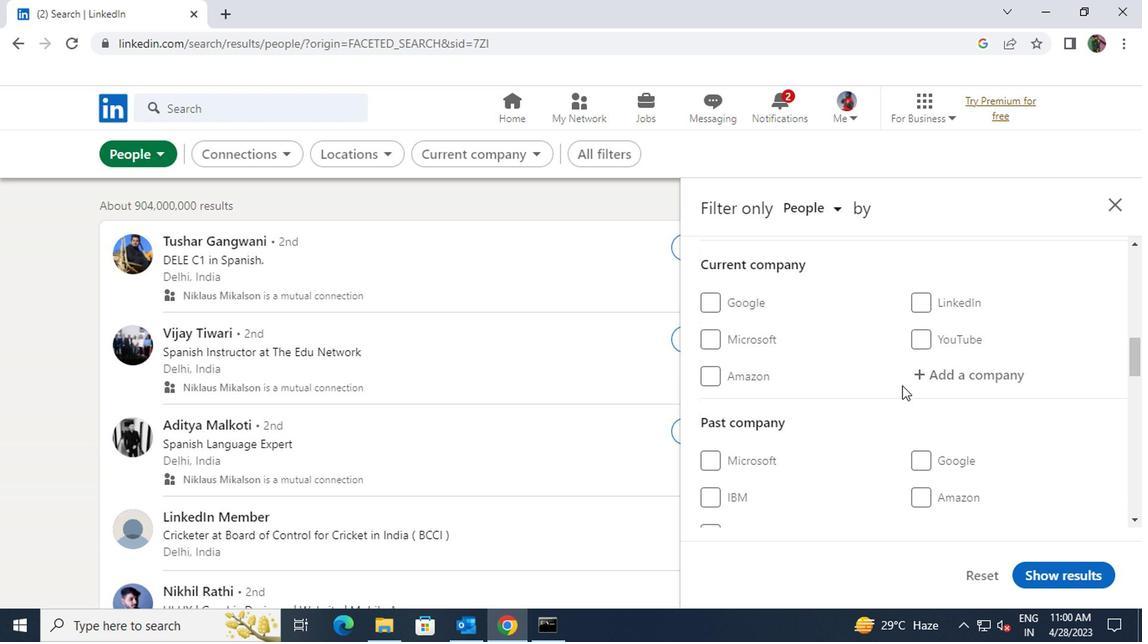 
Action: Mouse pressed left at (912, 373)
Screenshot: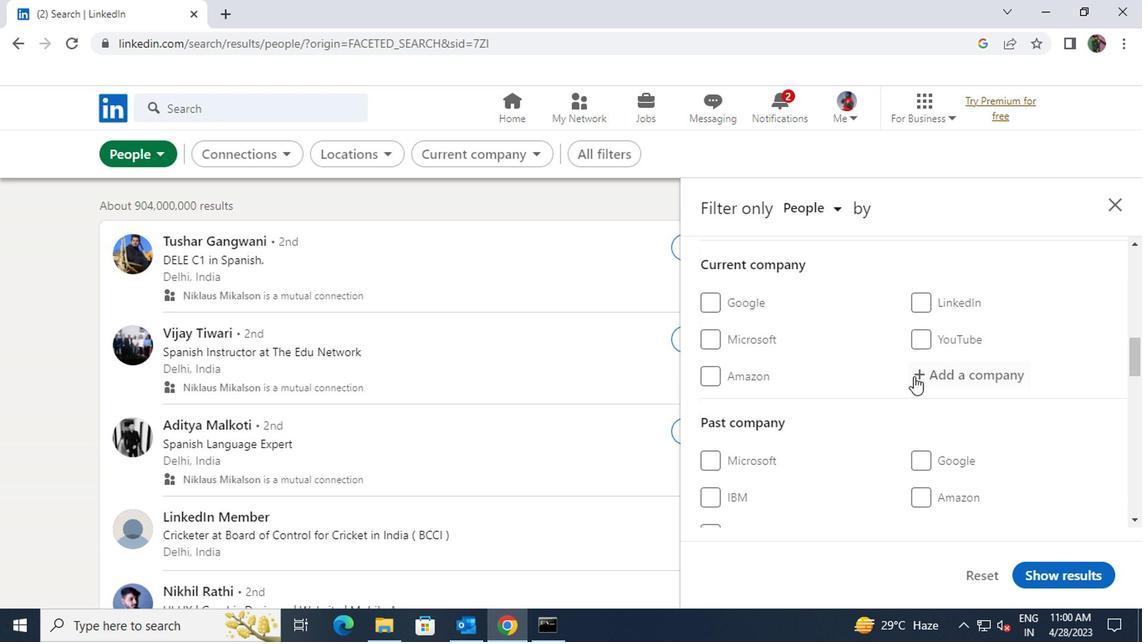 
Action: Key pressed <Key.shift>DISNEY<Key.space><Key.shift>STAR
Screenshot: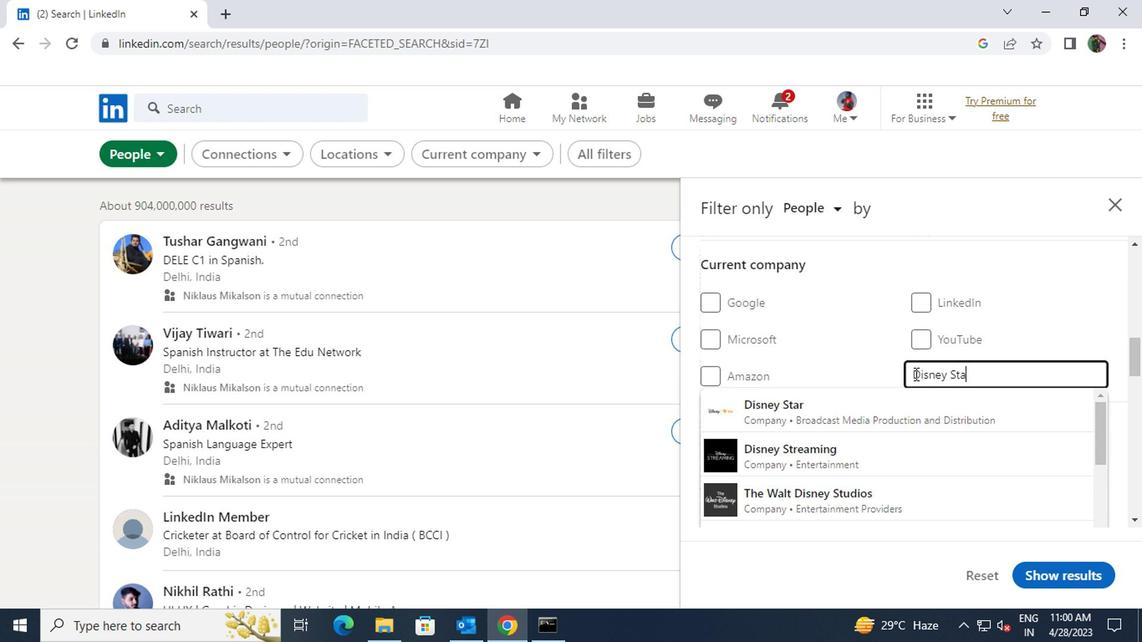 
Action: Mouse moved to (907, 400)
Screenshot: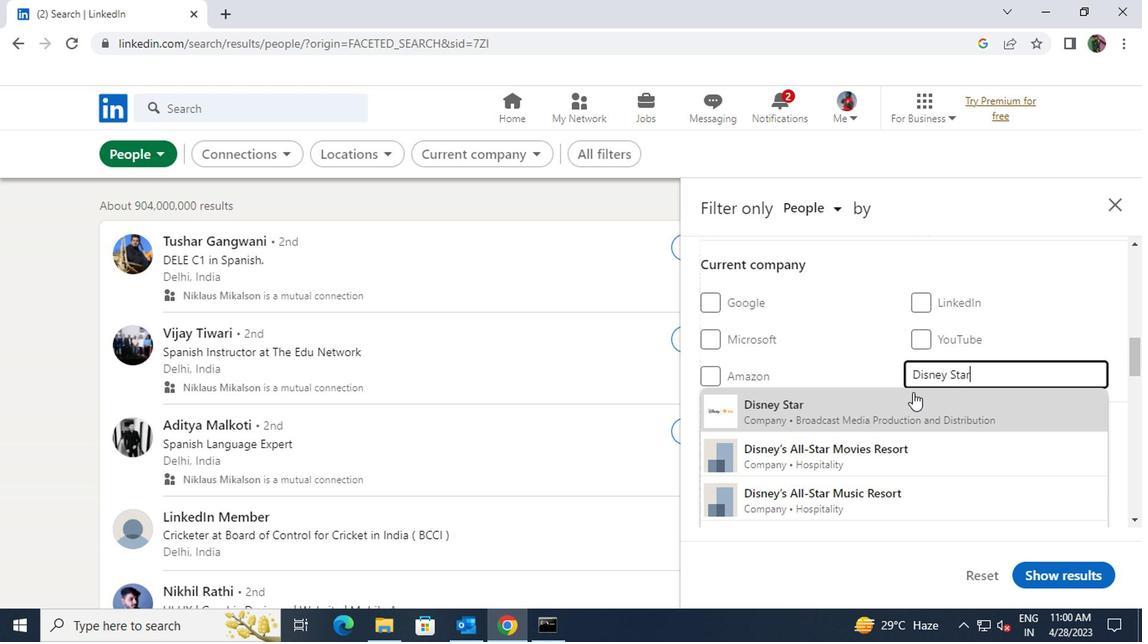 
Action: Mouse pressed left at (907, 400)
Screenshot: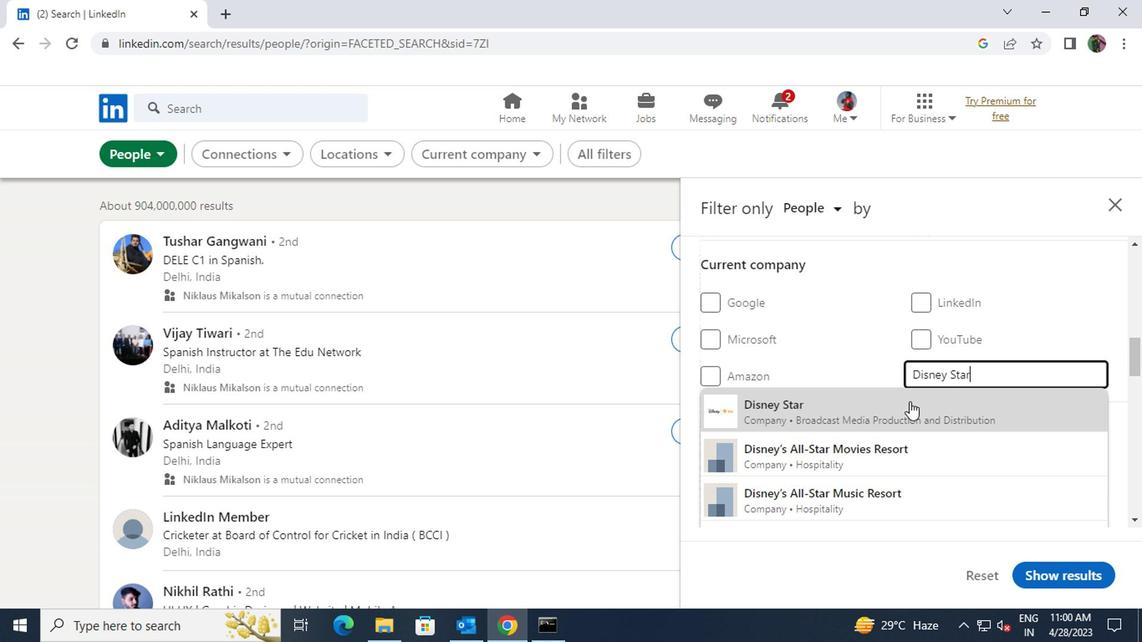 
Action: Mouse scrolled (907, 400) with delta (0, 0)
Screenshot: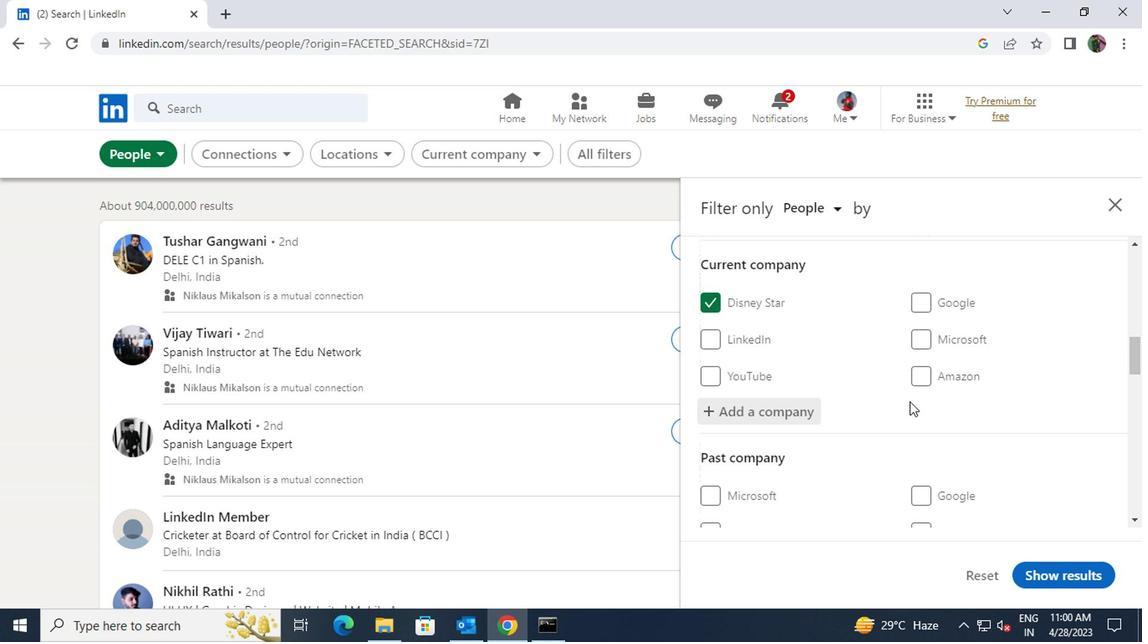 
Action: Mouse scrolled (907, 400) with delta (0, 0)
Screenshot: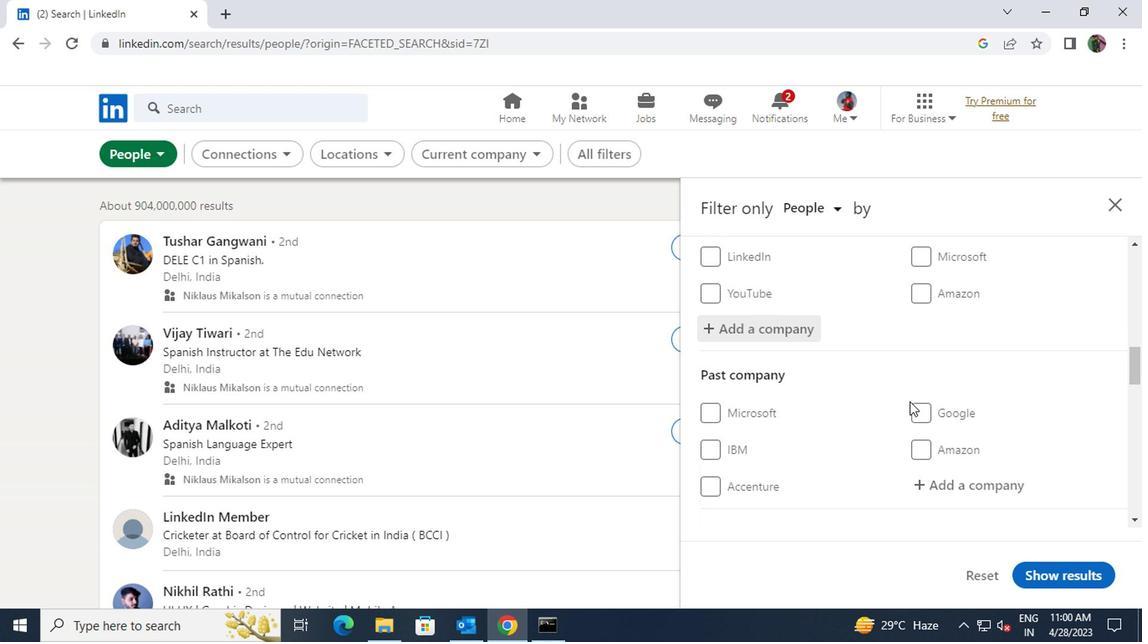 
Action: Mouse scrolled (907, 400) with delta (0, 0)
Screenshot: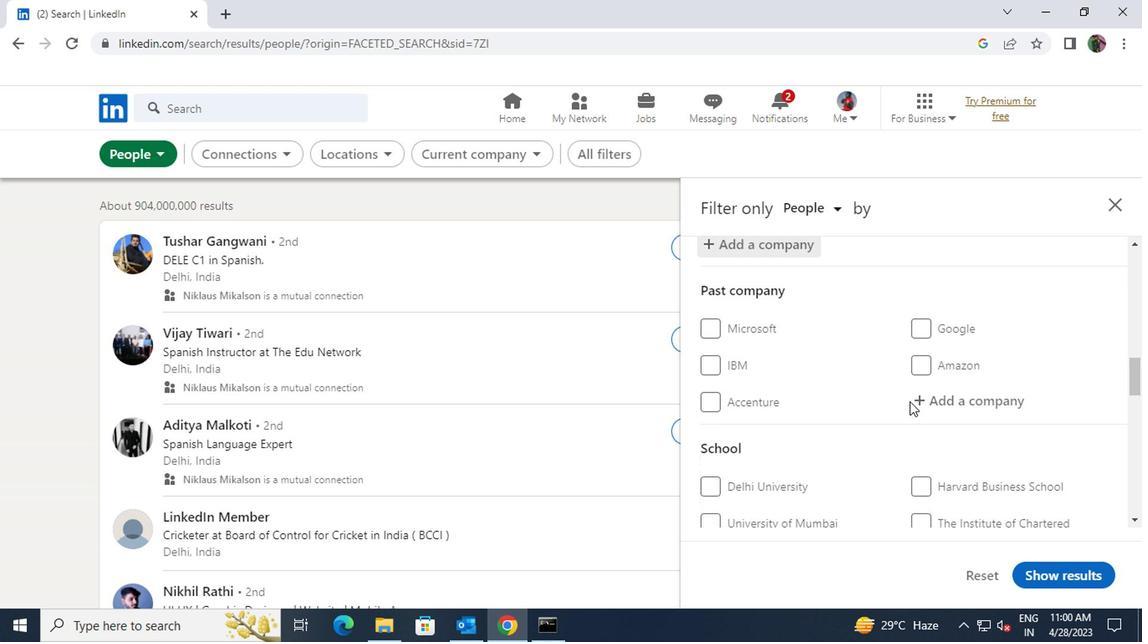 
Action: Mouse scrolled (907, 400) with delta (0, 0)
Screenshot: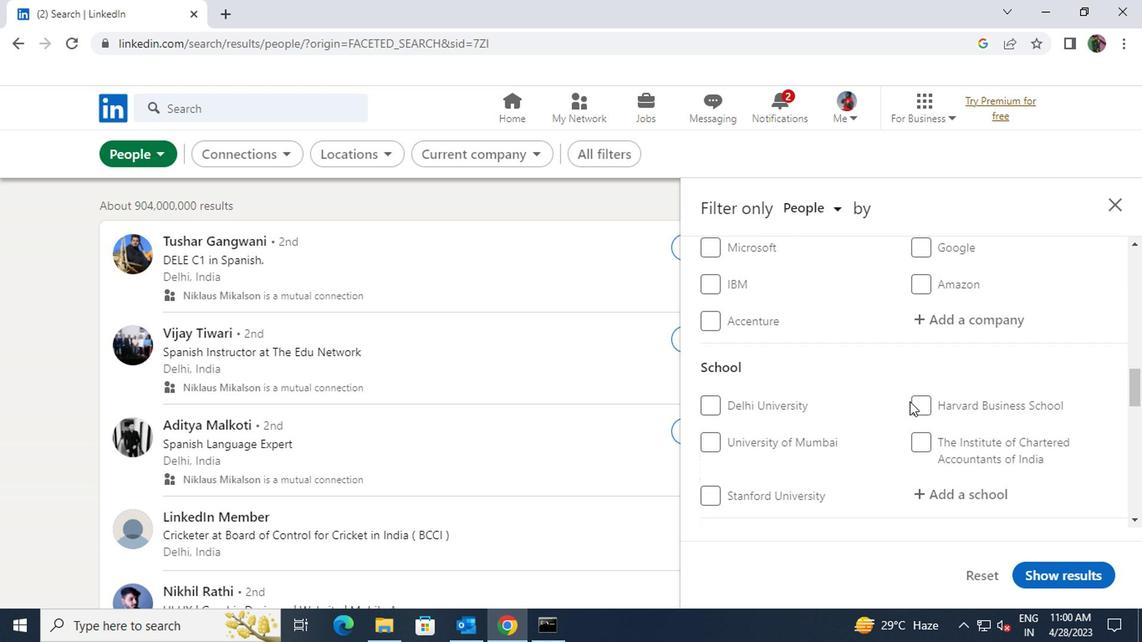 
Action: Mouse moved to (911, 401)
Screenshot: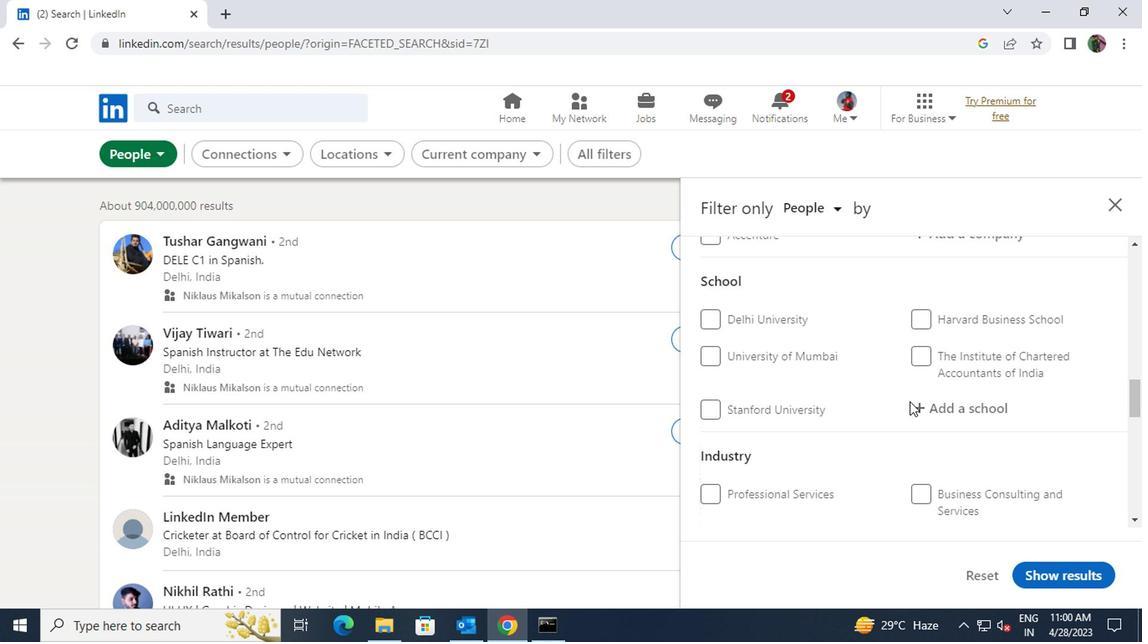 
Action: Mouse pressed left at (911, 401)
Screenshot: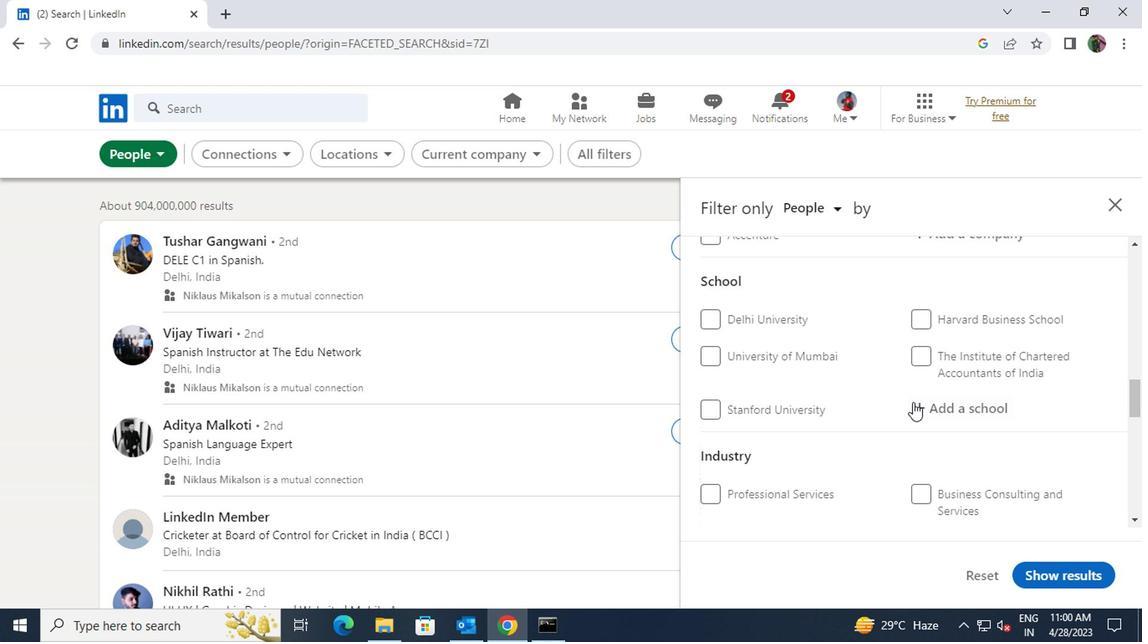 
Action: Key pressed <Key.shift>NEHRU
Screenshot: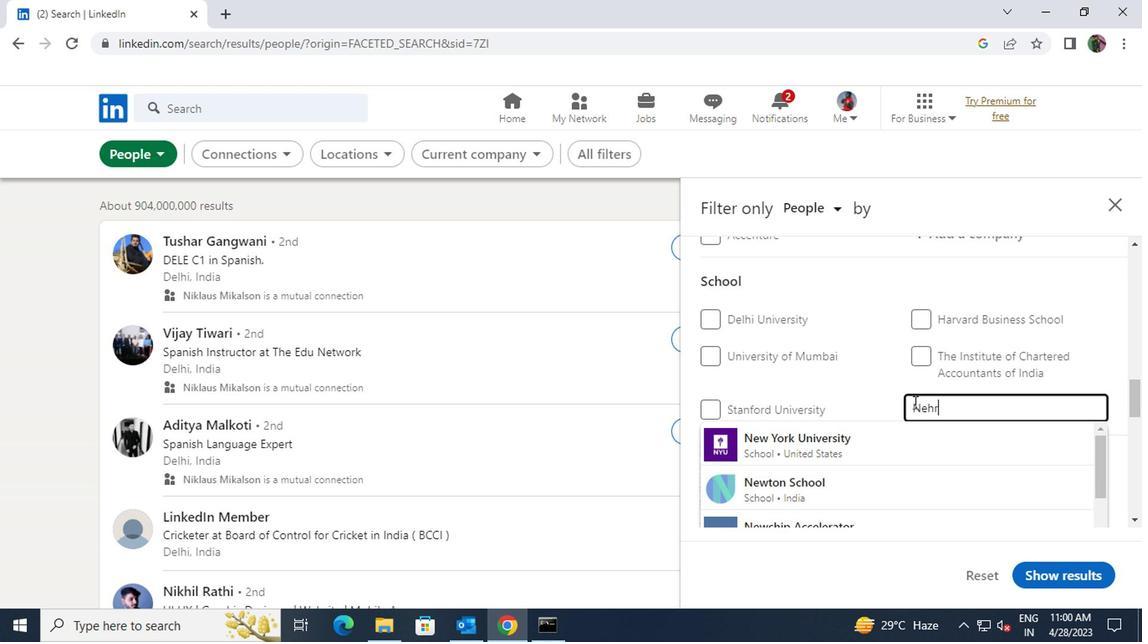 
Action: Mouse moved to (912, 410)
Screenshot: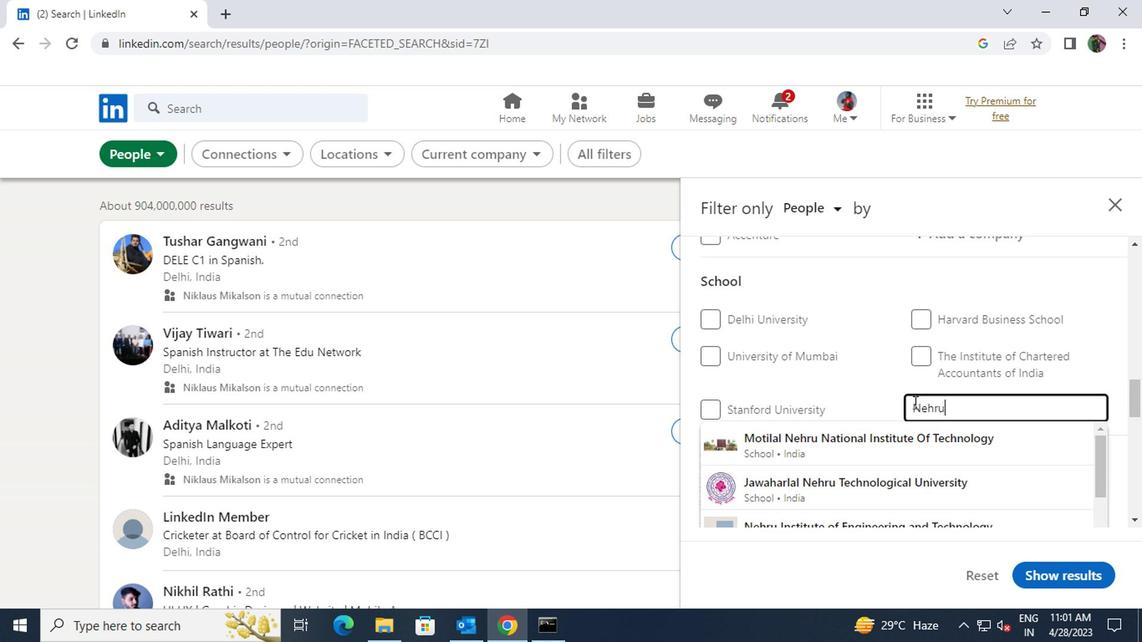 
Action: Key pressed <Key.space><Key.shift>INSTITUTE
Screenshot: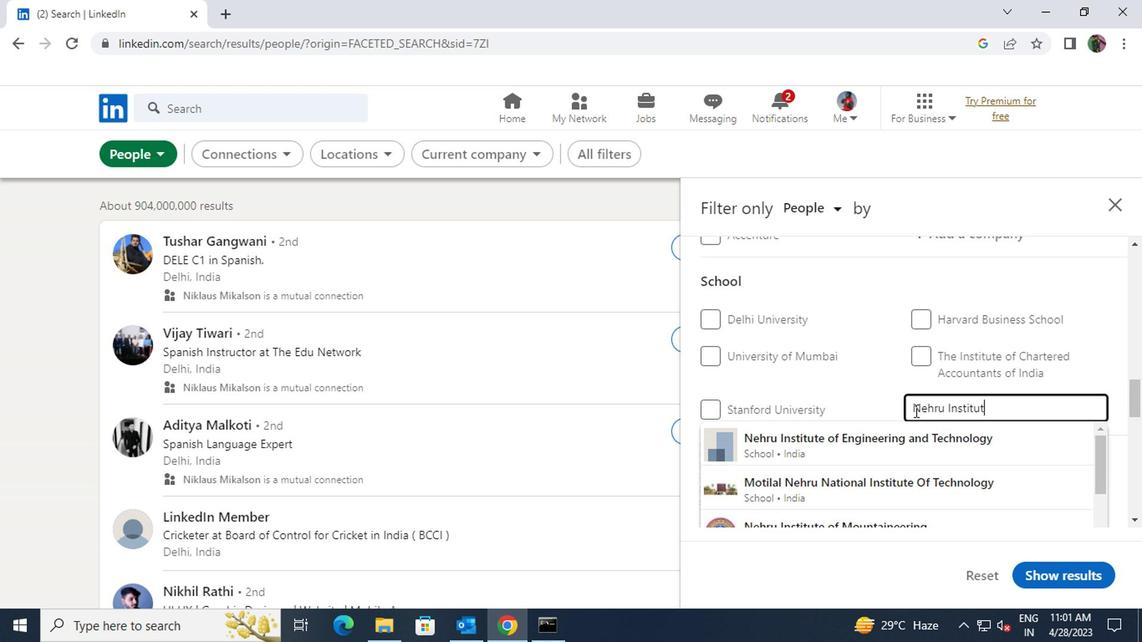 
Action: Mouse moved to (912, 430)
Screenshot: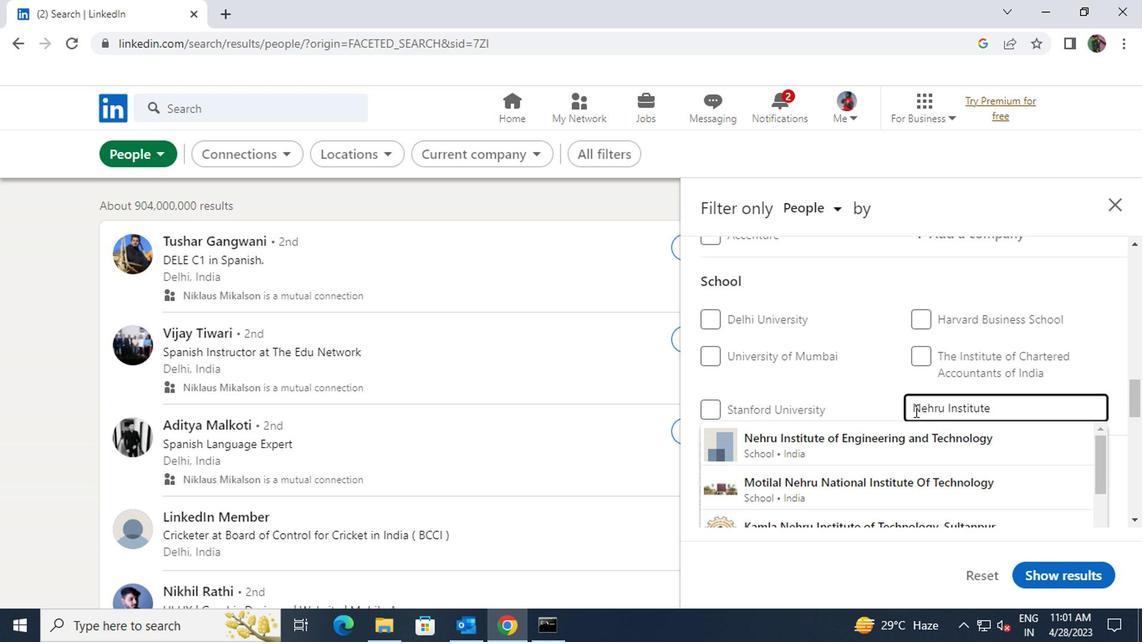 
Action: Mouse pressed left at (912, 430)
Screenshot: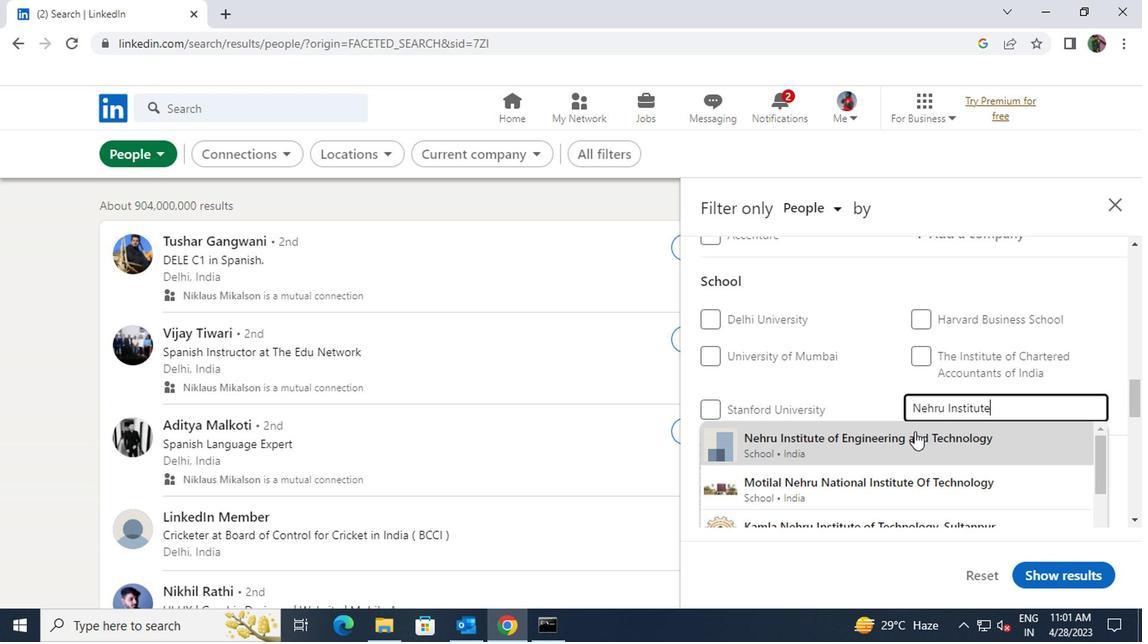 
Action: Mouse scrolled (912, 429) with delta (0, 0)
Screenshot: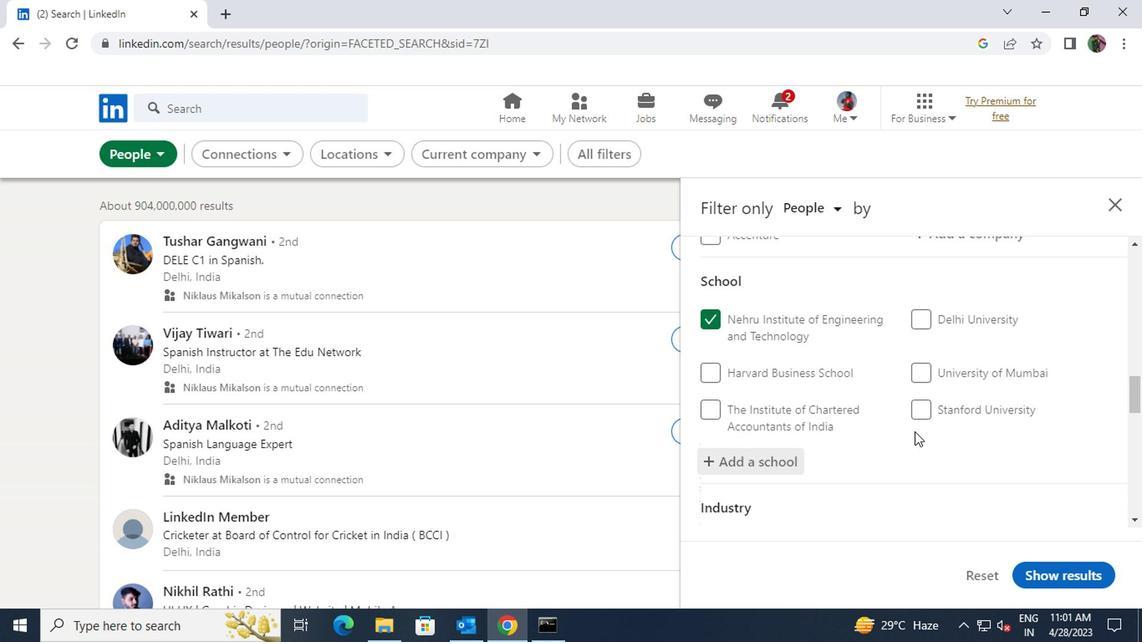
Action: Mouse scrolled (912, 429) with delta (0, 0)
Screenshot: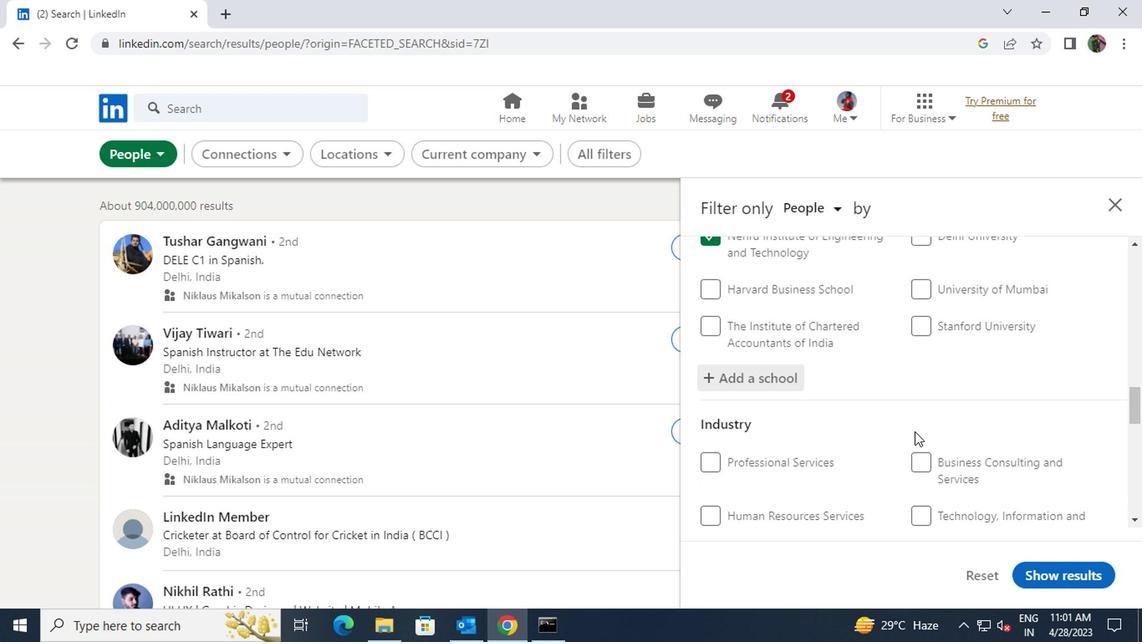 
Action: Mouse scrolled (912, 429) with delta (0, 0)
Screenshot: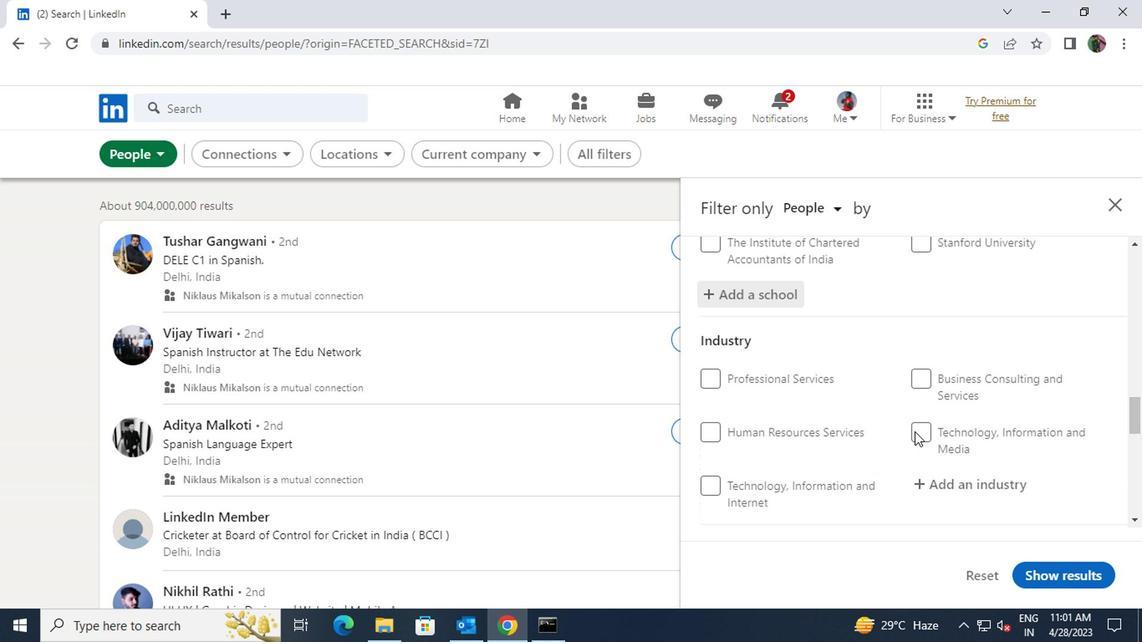 
Action: Mouse moved to (932, 404)
Screenshot: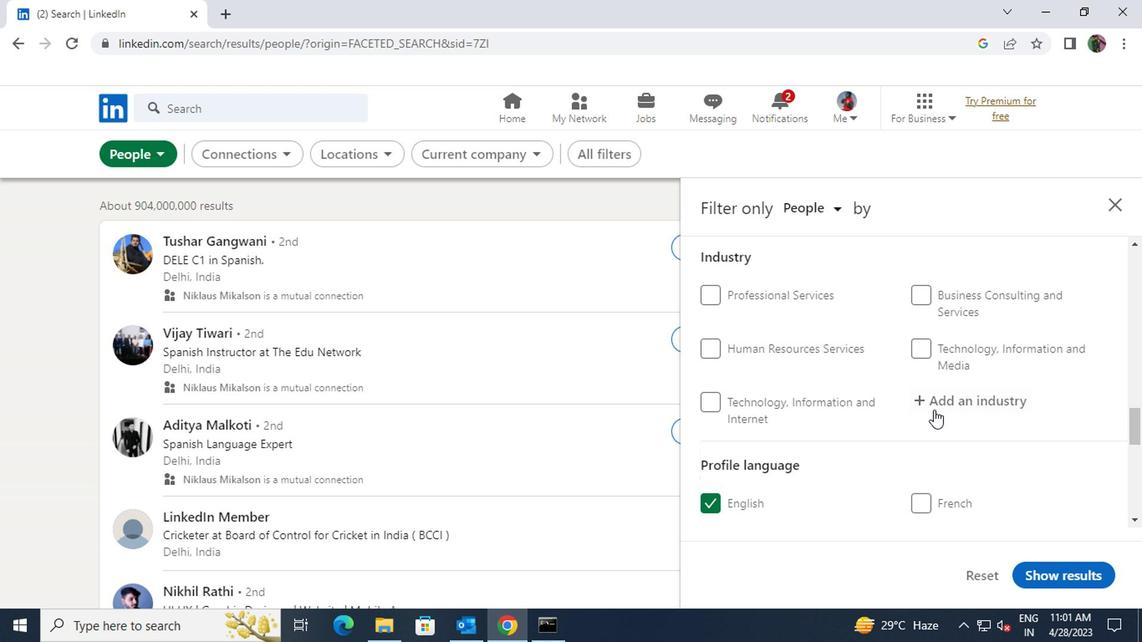 
Action: Mouse pressed left at (932, 404)
Screenshot: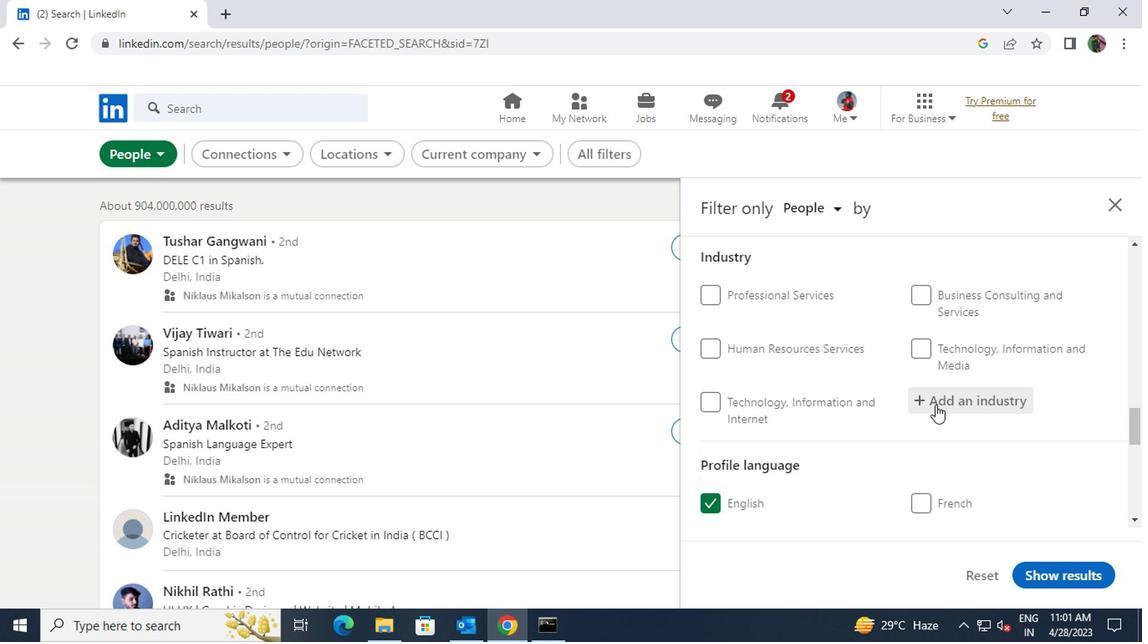 
Action: Key pressed <Key.shift>LEASING
Screenshot: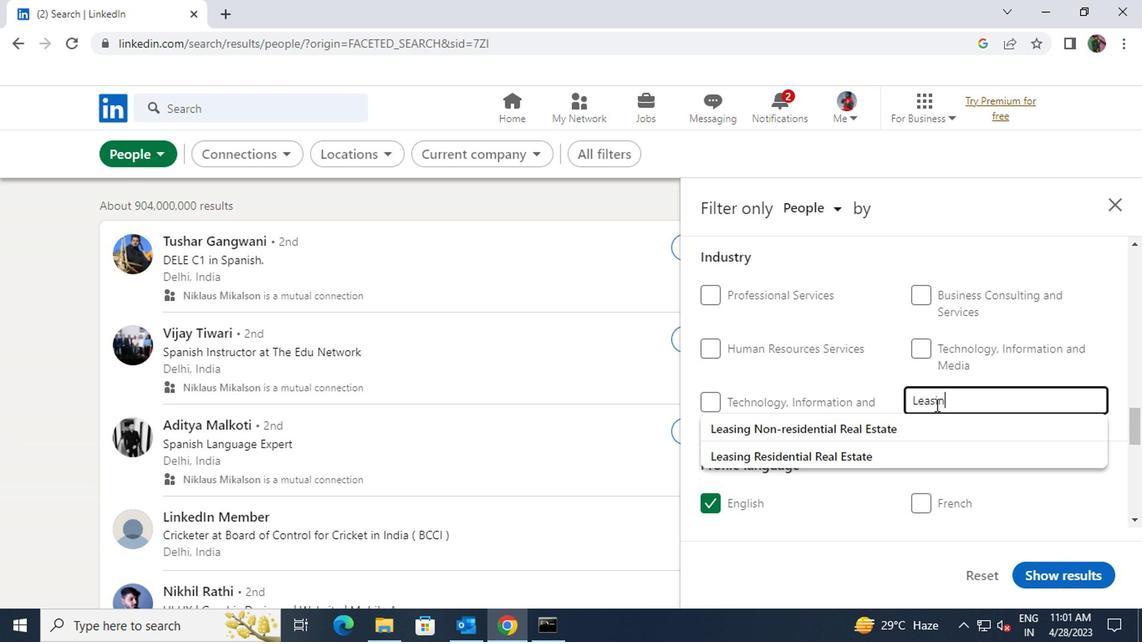 
Action: Mouse moved to (932, 419)
Screenshot: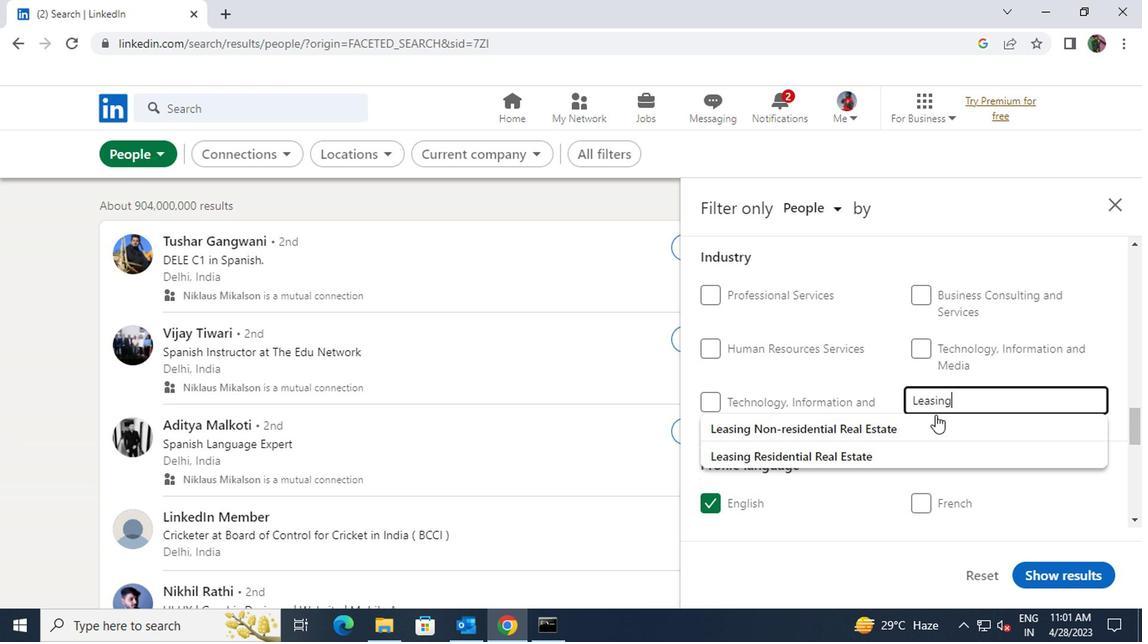 
Action: Mouse pressed left at (932, 419)
Screenshot: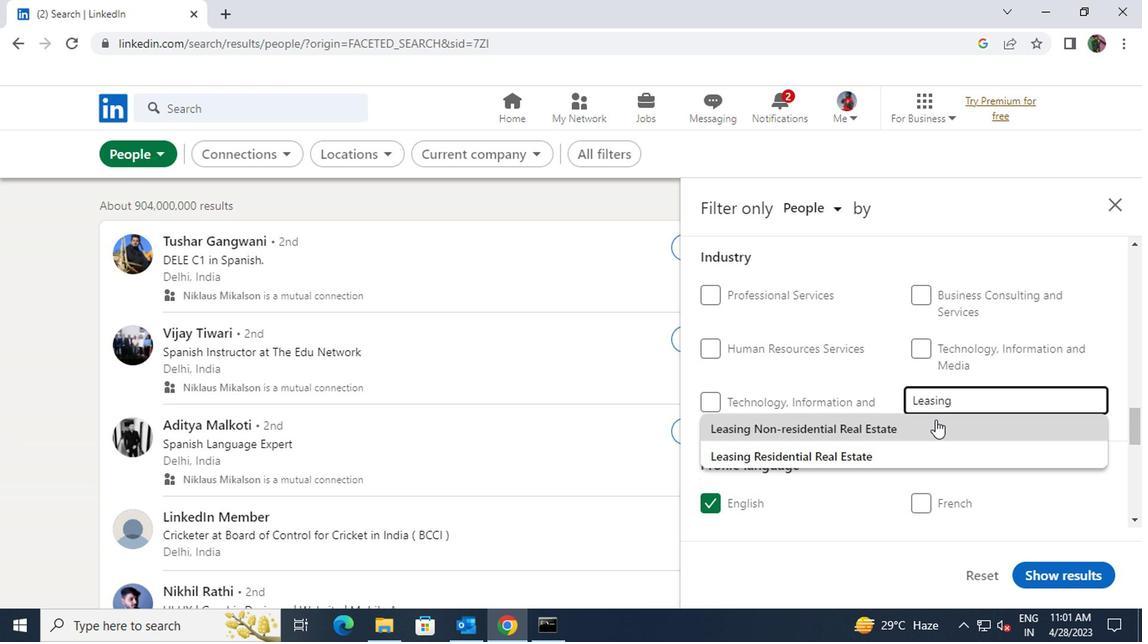 
Action: Mouse scrolled (932, 418) with delta (0, 0)
Screenshot: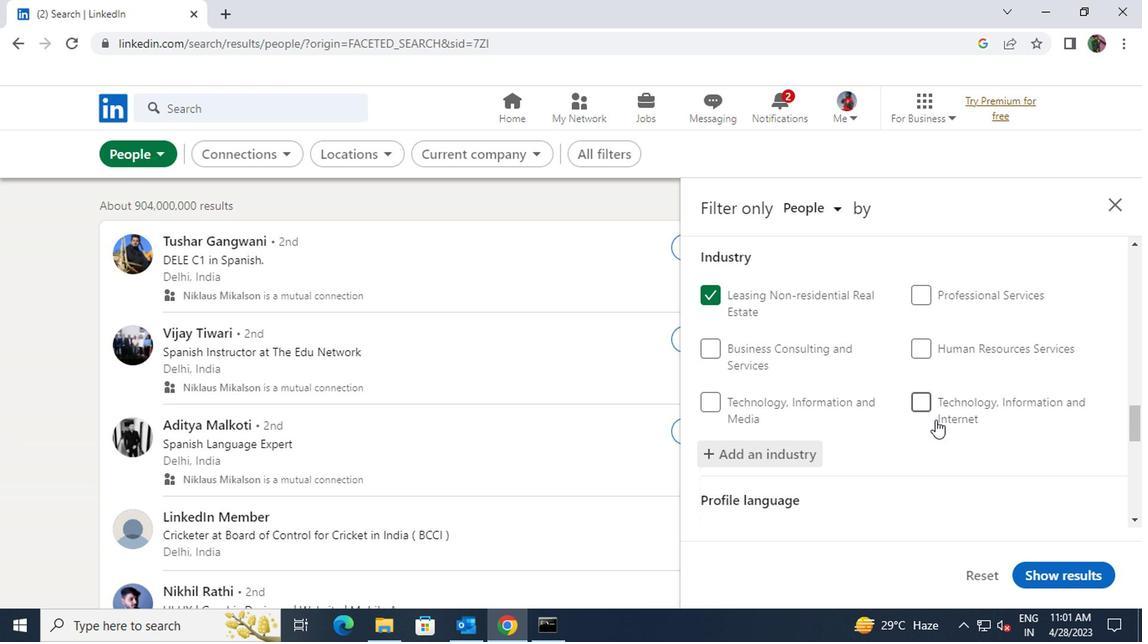 
Action: Mouse scrolled (932, 418) with delta (0, 0)
Screenshot: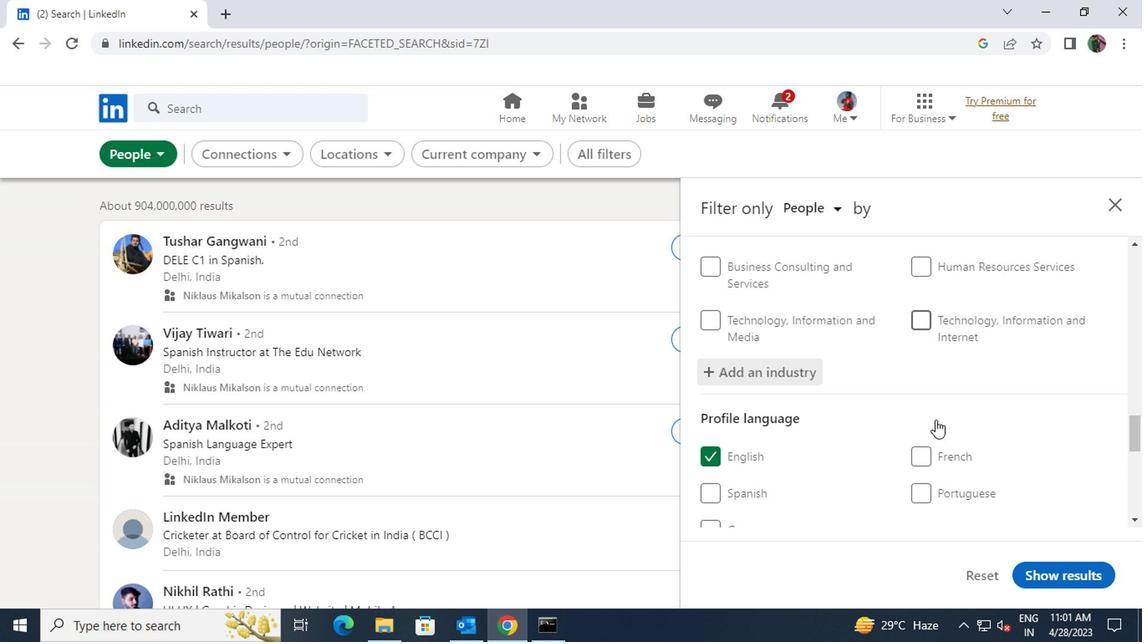 
Action: Mouse scrolled (932, 418) with delta (0, 0)
Screenshot: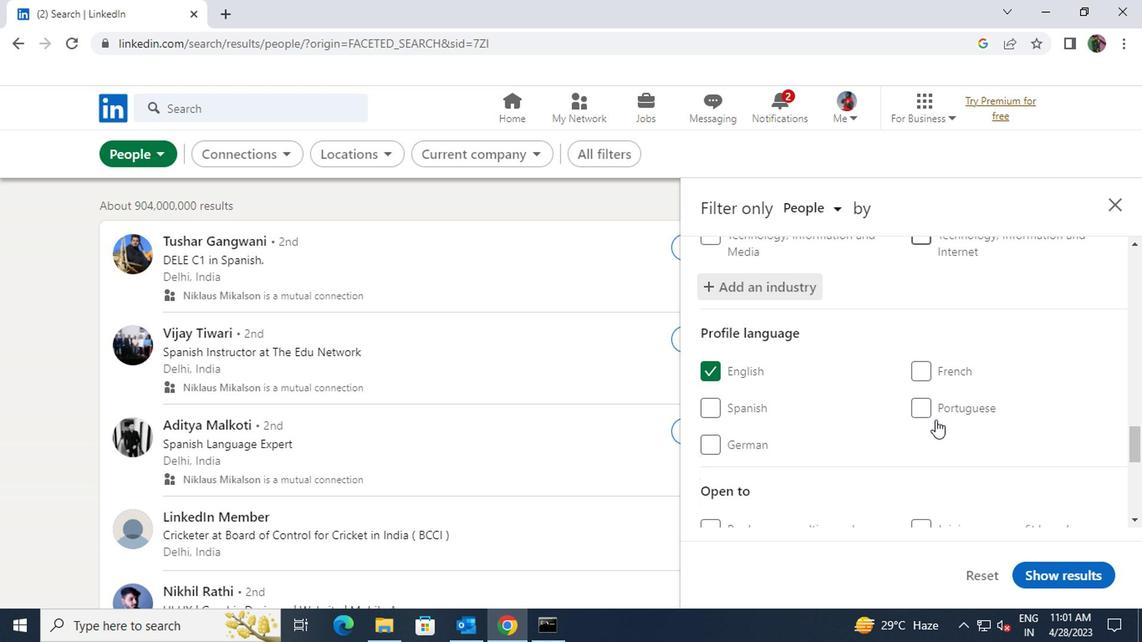
Action: Mouse scrolled (932, 418) with delta (0, 0)
Screenshot: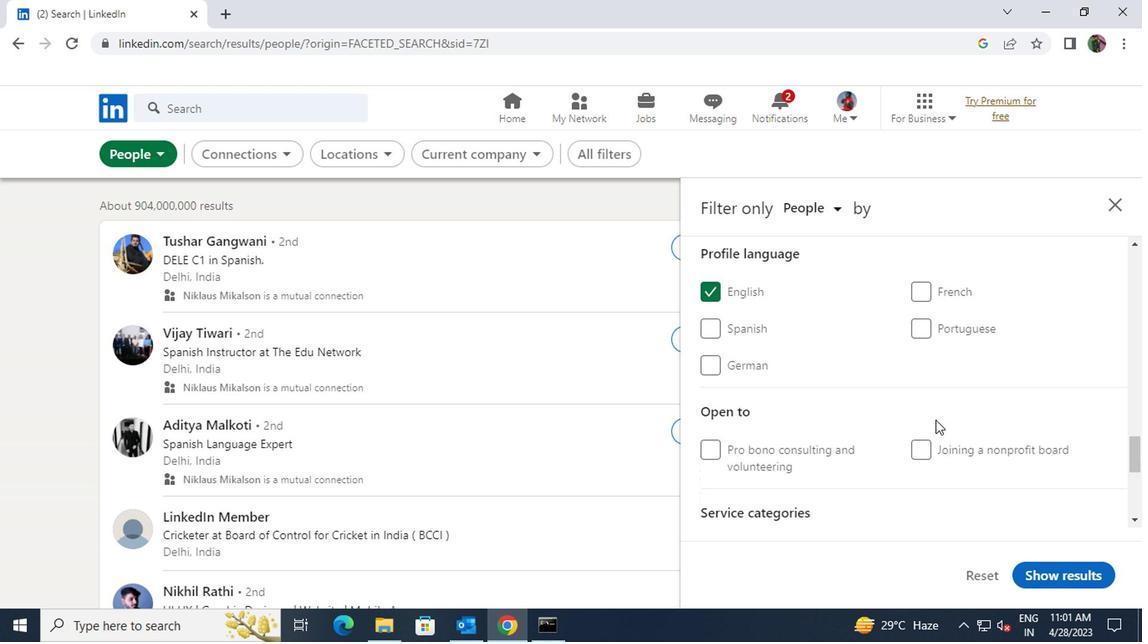 
Action: Mouse scrolled (932, 418) with delta (0, 0)
Screenshot: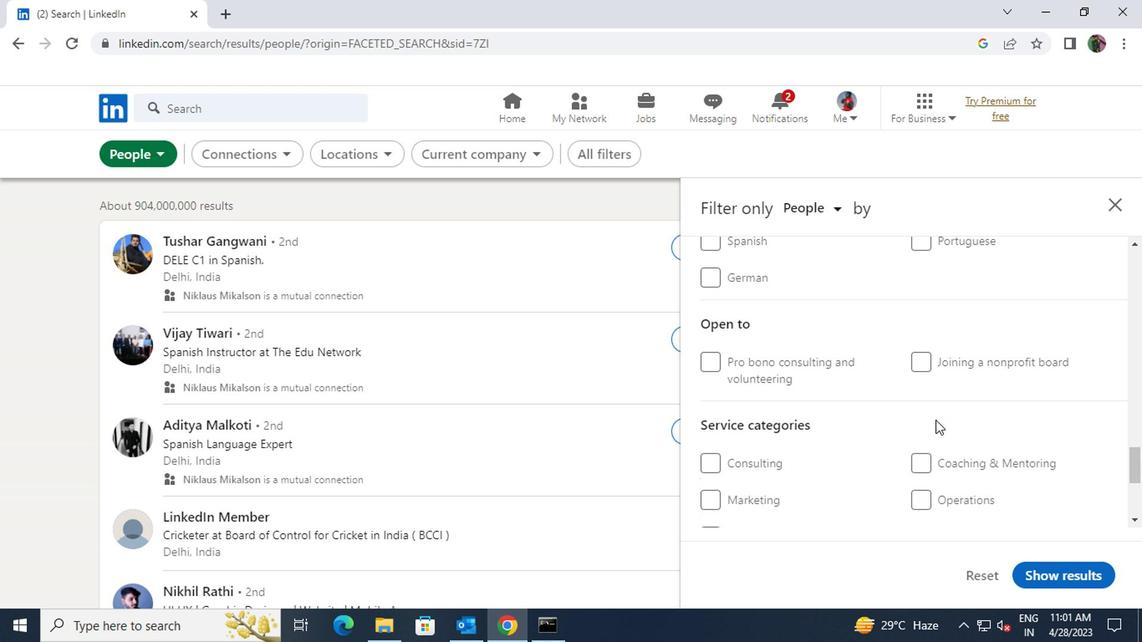 
Action: Mouse scrolled (932, 418) with delta (0, 0)
Screenshot: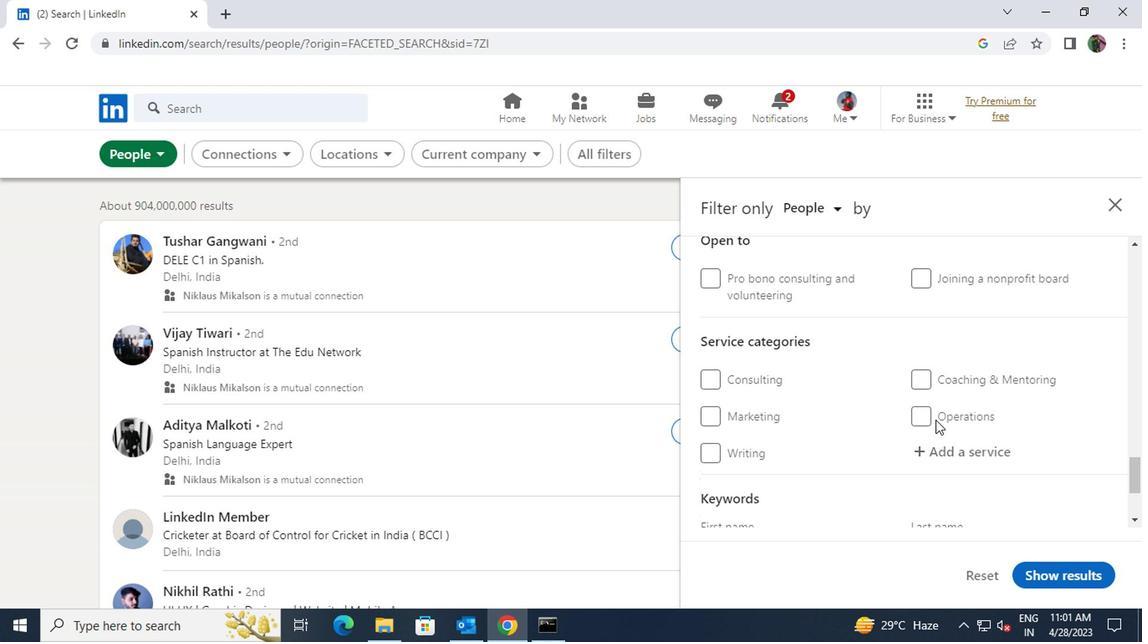 
Action: Mouse moved to (930, 359)
Screenshot: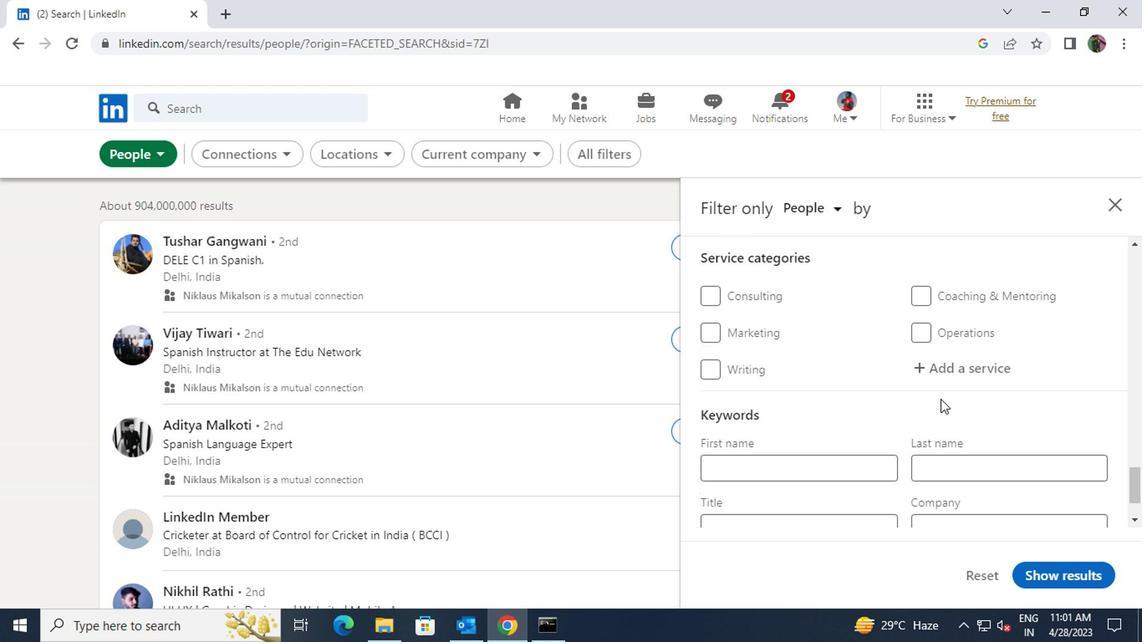 
Action: Mouse pressed left at (930, 359)
Screenshot: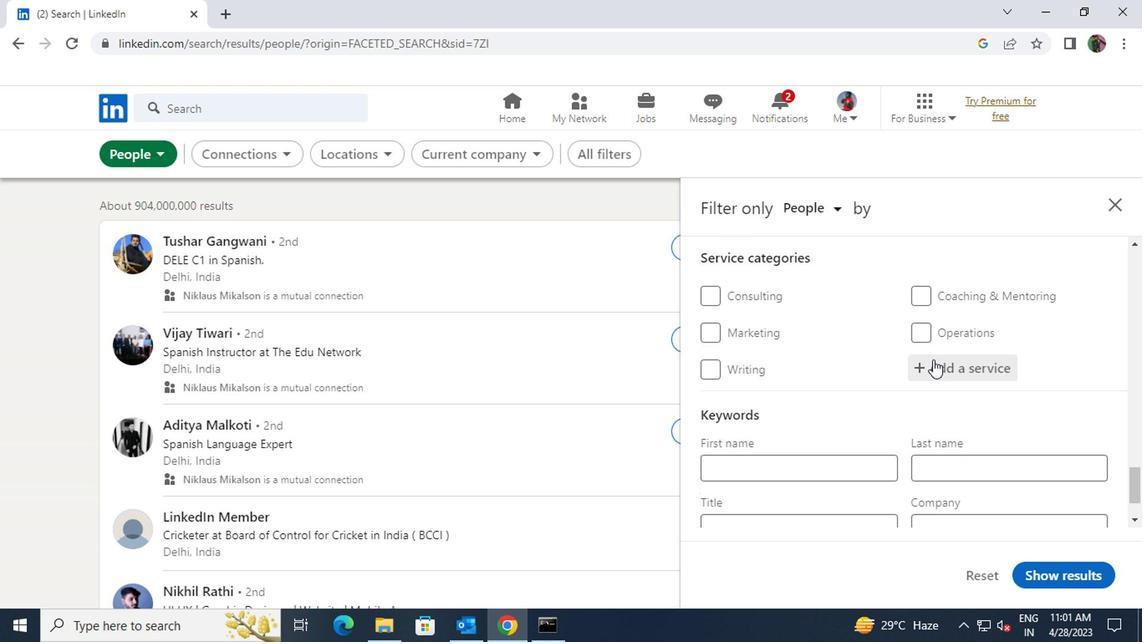 
Action: Key pressed <Key.shift>LABO
Screenshot: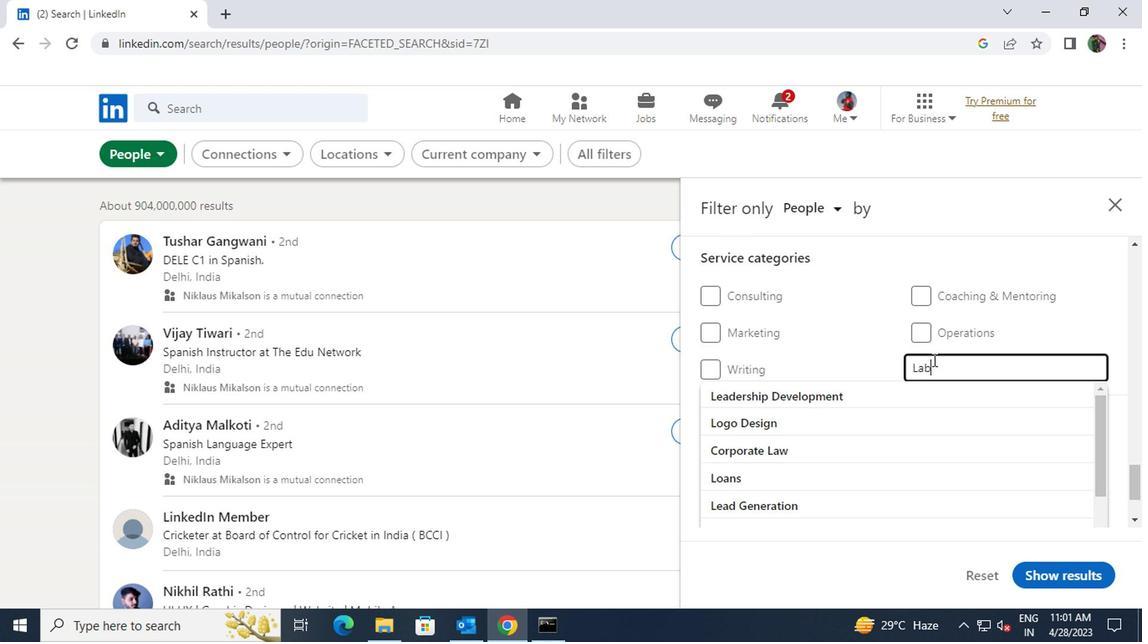 
Action: Mouse moved to (921, 385)
Screenshot: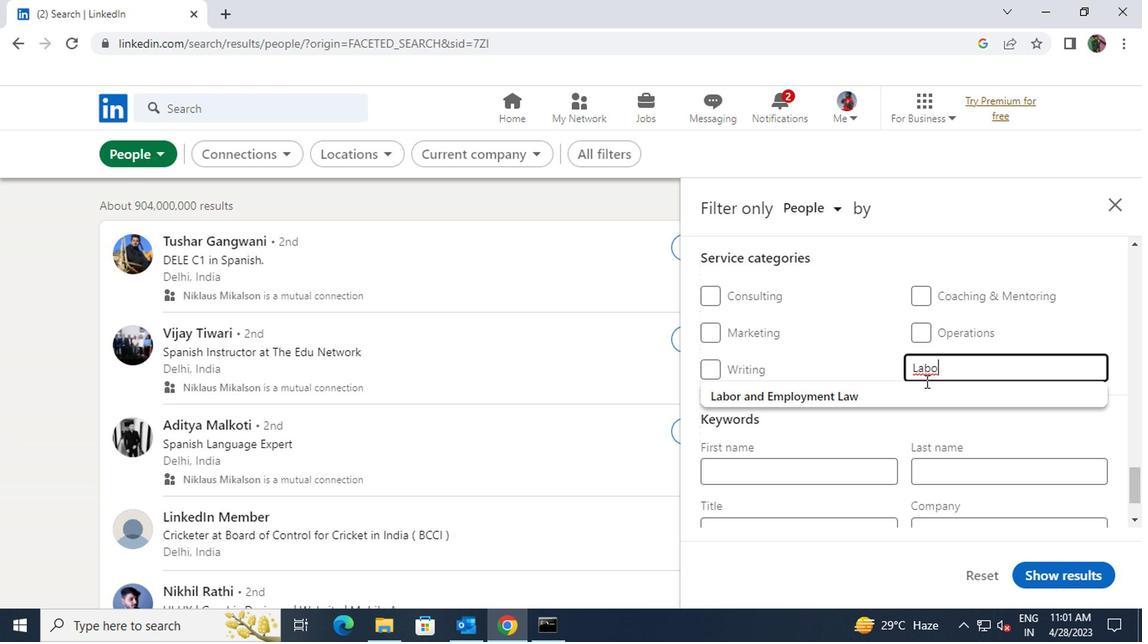
Action: Mouse pressed left at (921, 385)
Screenshot: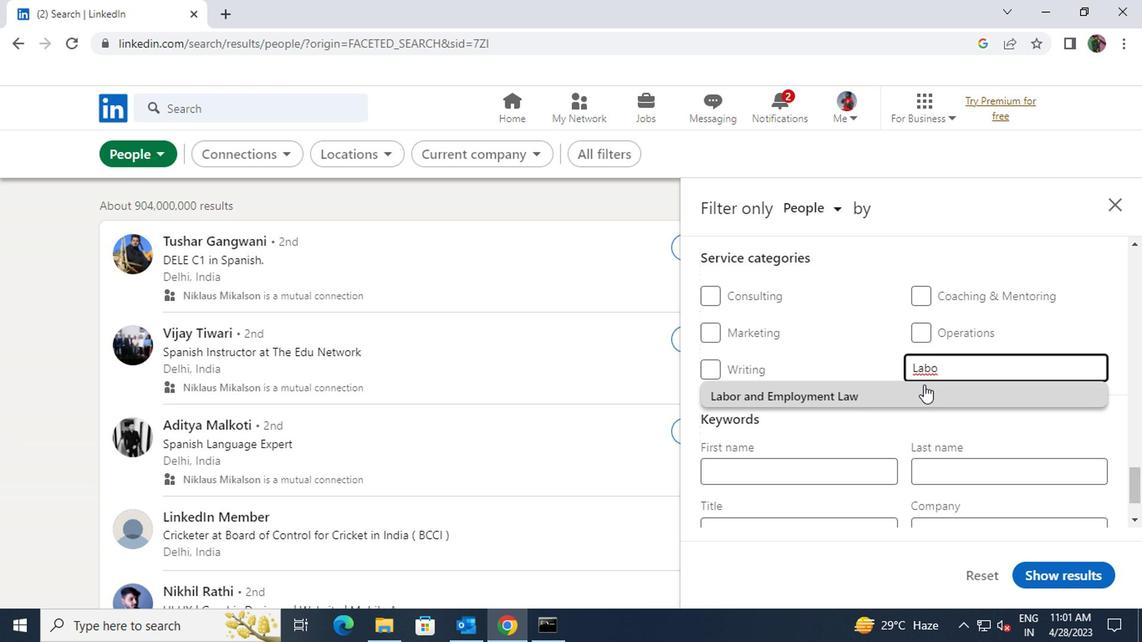 
Action: Mouse moved to (866, 419)
Screenshot: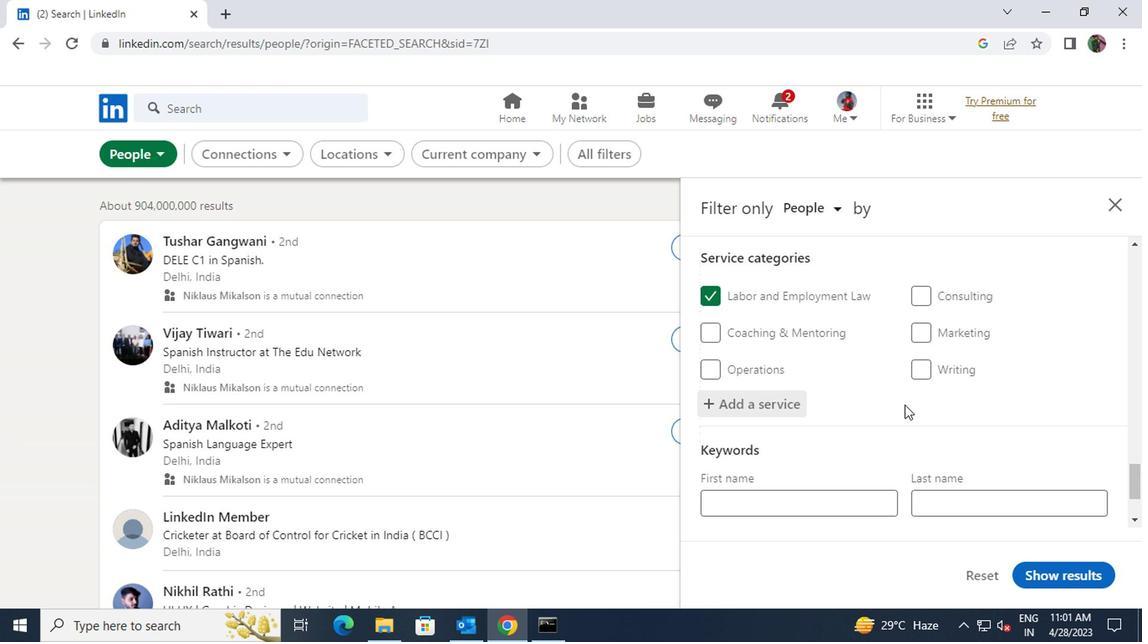 
Action: Mouse scrolled (866, 418) with delta (0, 0)
Screenshot: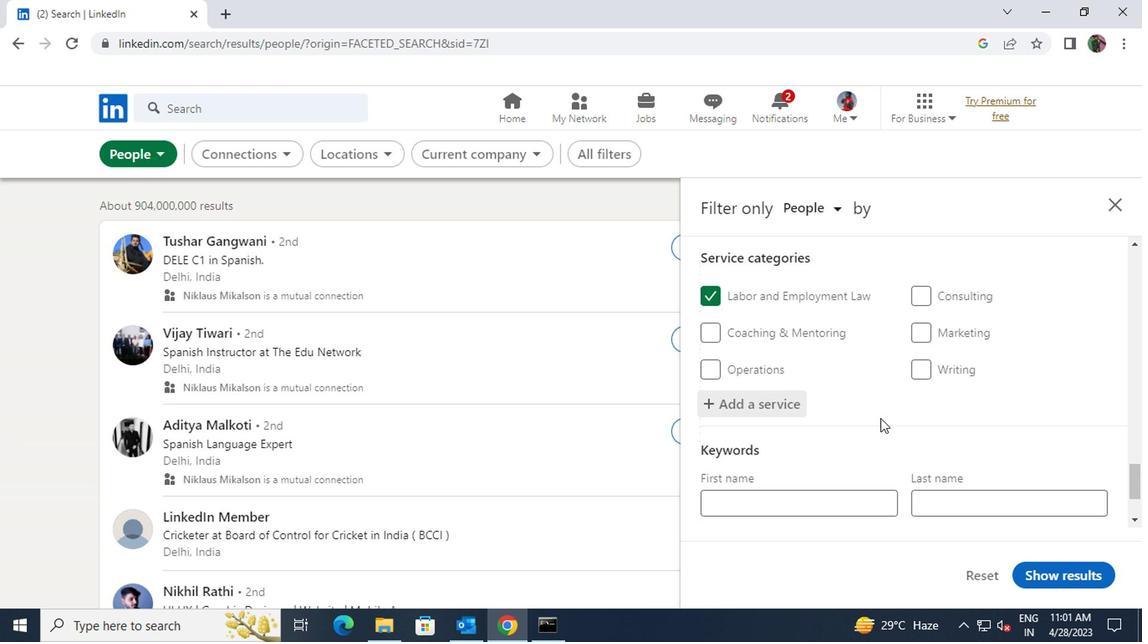 
Action: Mouse scrolled (866, 418) with delta (0, 0)
Screenshot: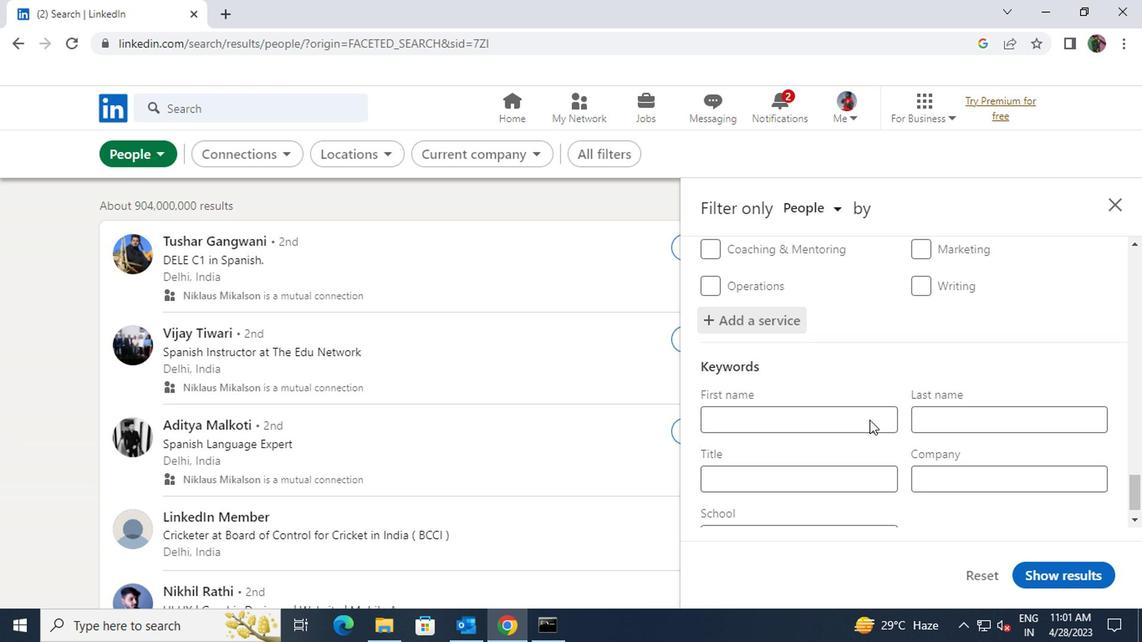 
Action: Mouse moved to (850, 443)
Screenshot: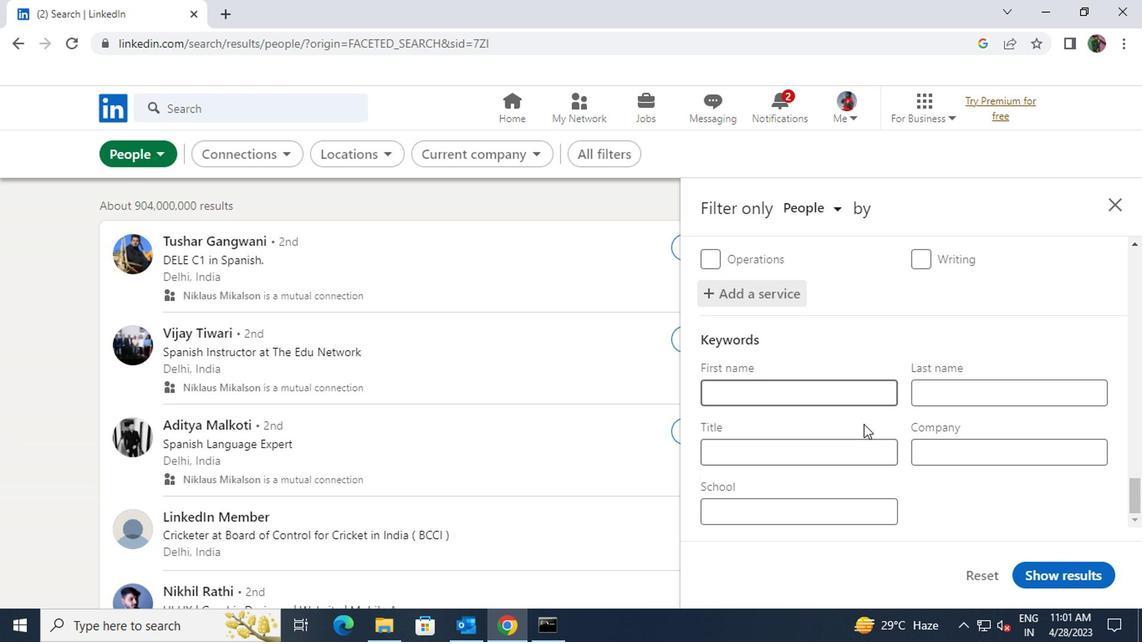 
Action: Mouse pressed left at (850, 443)
Screenshot: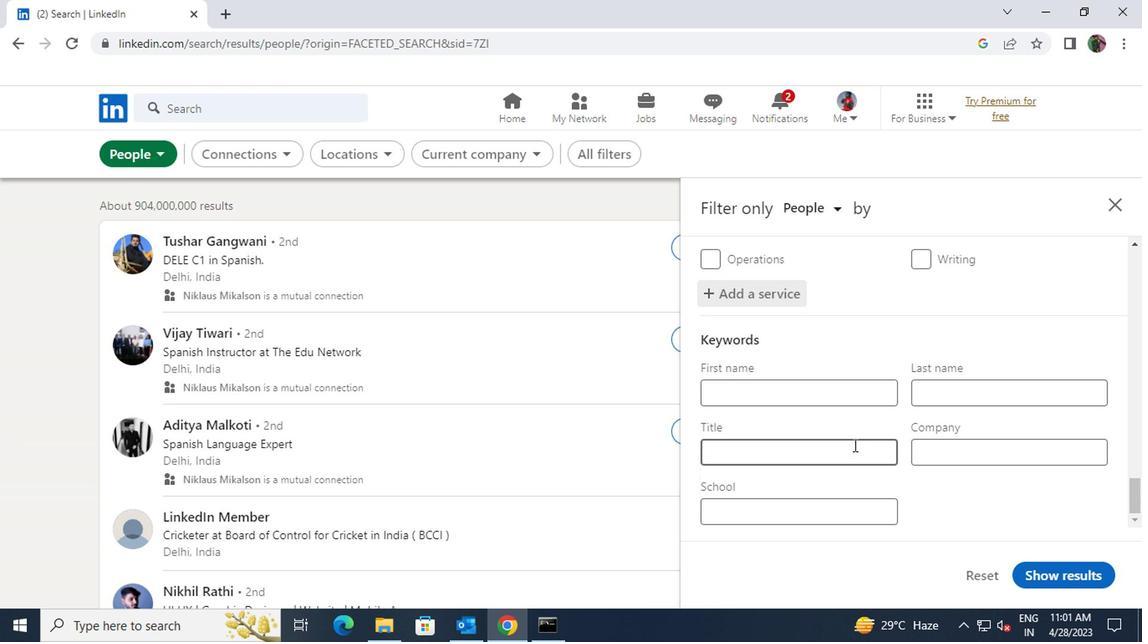 
Action: Key pressed <Key.shift>PETROLEUM<Key.space><Key.shift>ENGINEER
Screenshot: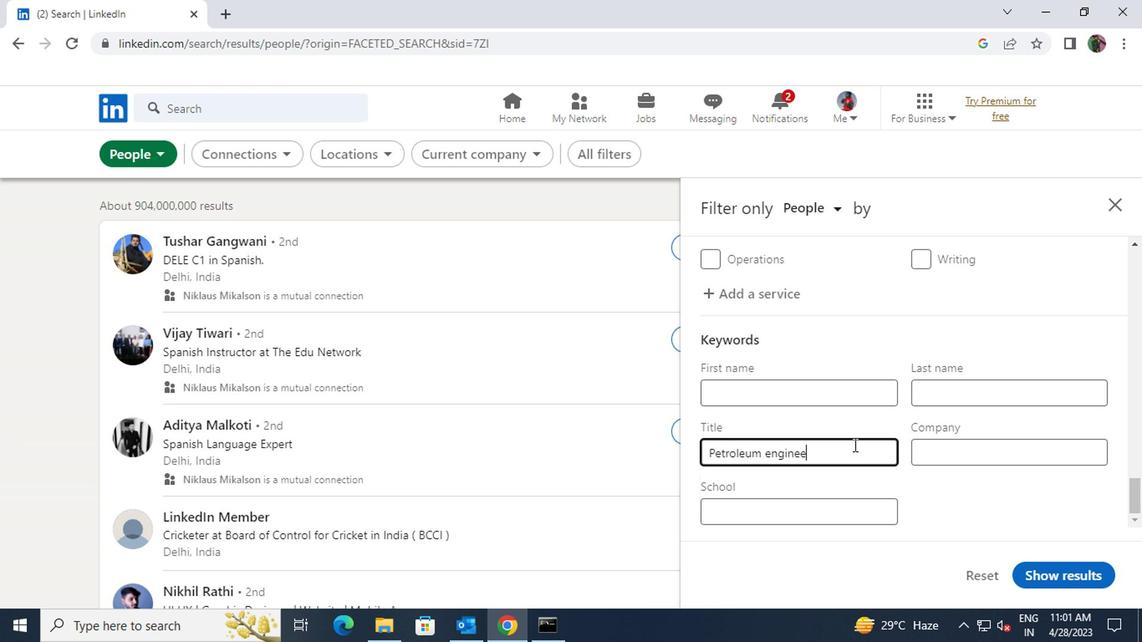 
Action: Mouse moved to (1032, 563)
Screenshot: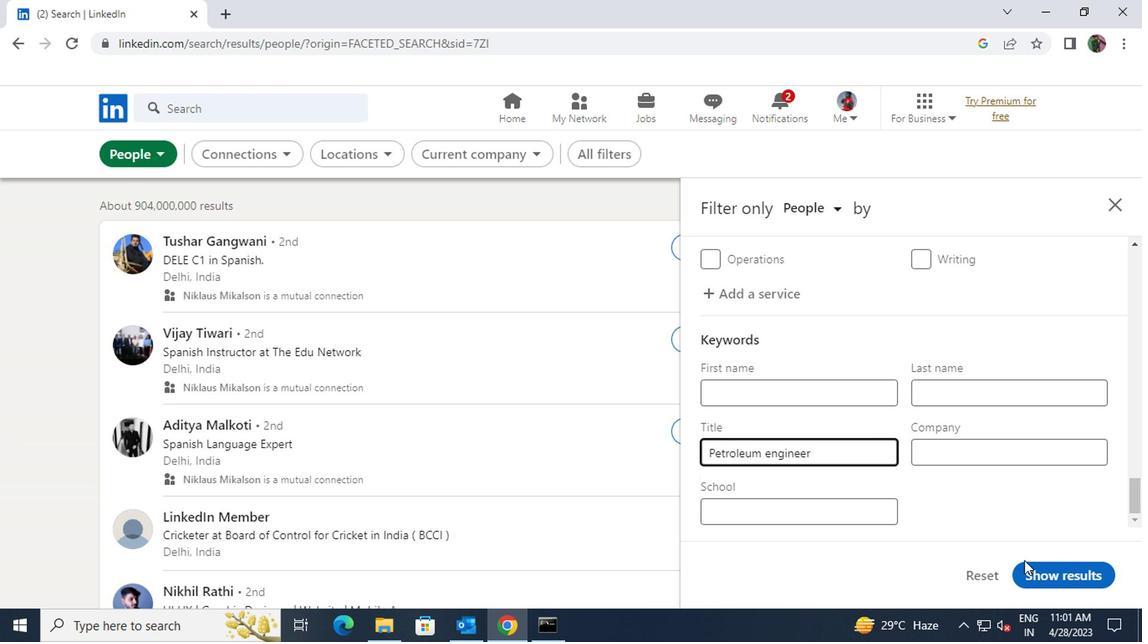 
Action: Mouse pressed left at (1032, 563)
Screenshot: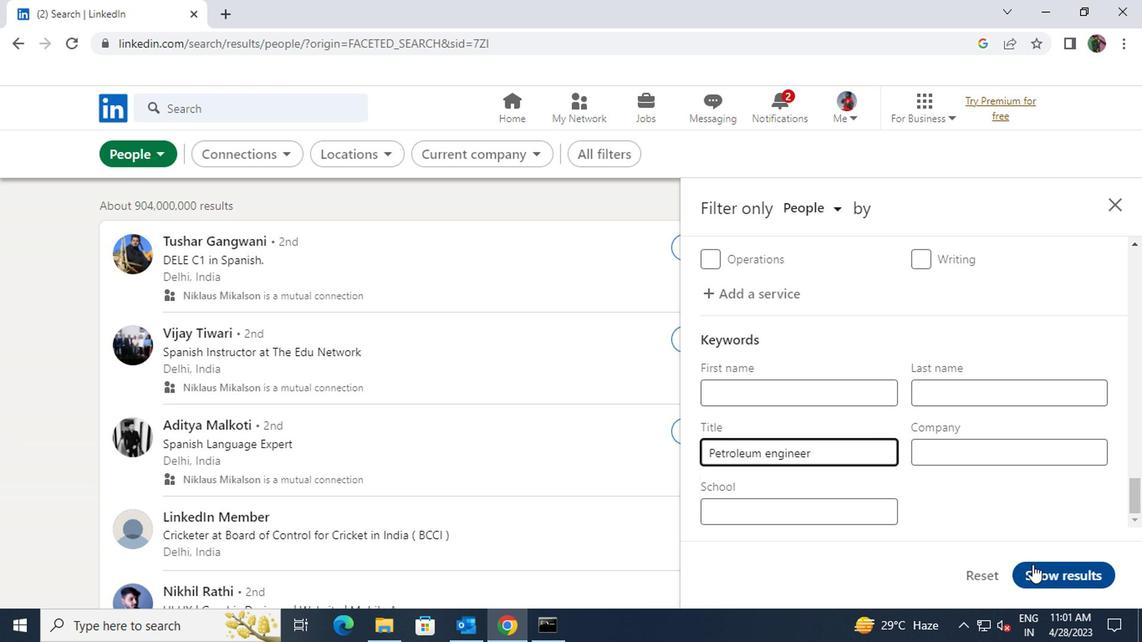 
